 Task: Find a hotel in Azimpur, Dhaka, for 6 guests from 6th to 15th September, with a price range of ₹7400 to ₹12000, 6 bedrooms, 6 beds, 6 bathrooms, self check-in, WiFi, air conditioning, pool, and gym.
Action: Mouse moved to (406, 81)
Screenshot: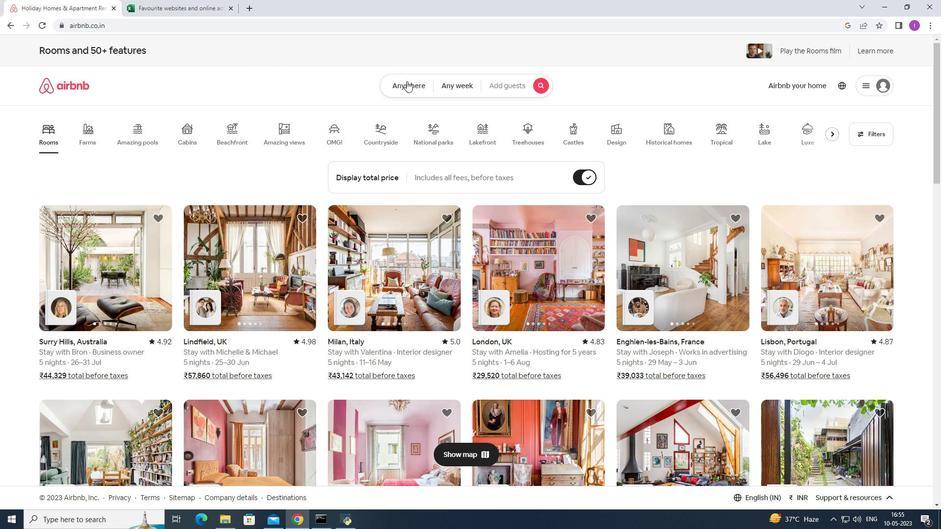 
Action: Mouse pressed left at (406, 81)
Screenshot: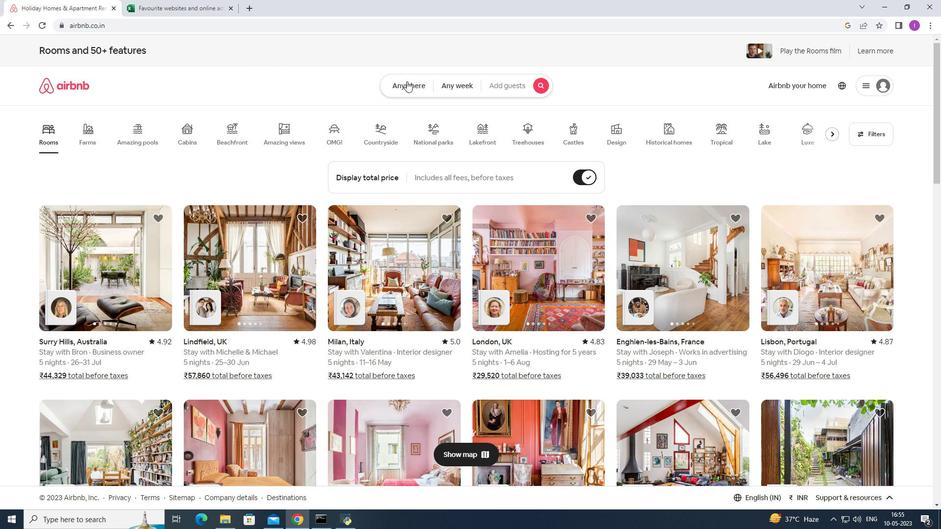 
Action: Mouse moved to (302, 130)
Screenshot: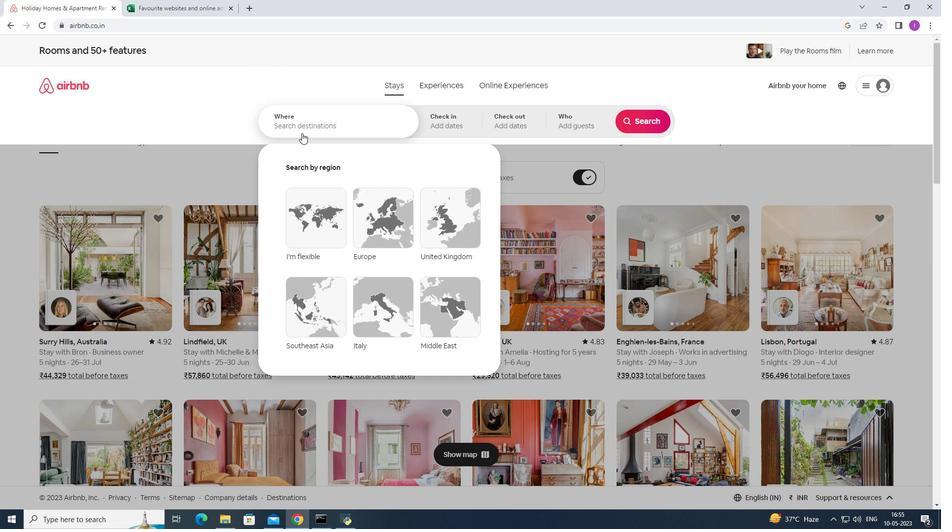 
Action: Mouse pressed left at (302, 130)
Screenshot: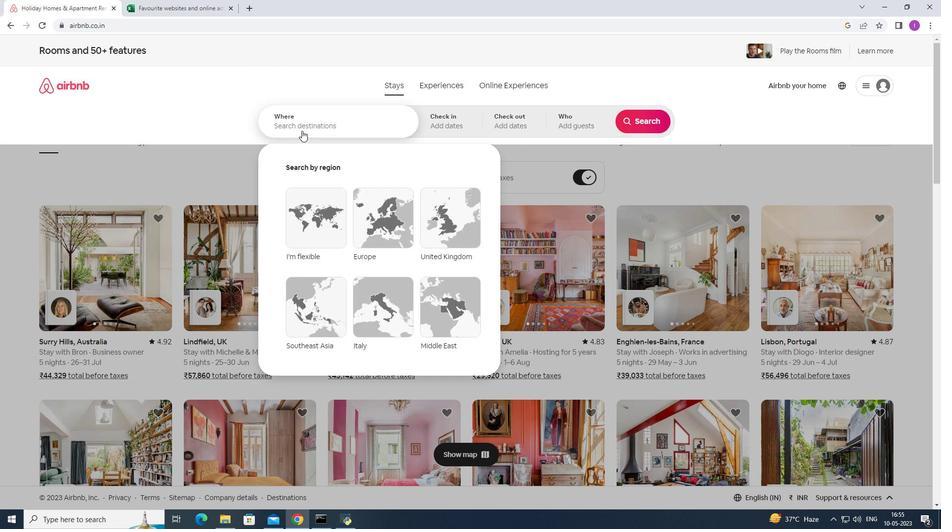 
Action: Mouse moved to (460, 130)
Screenshot: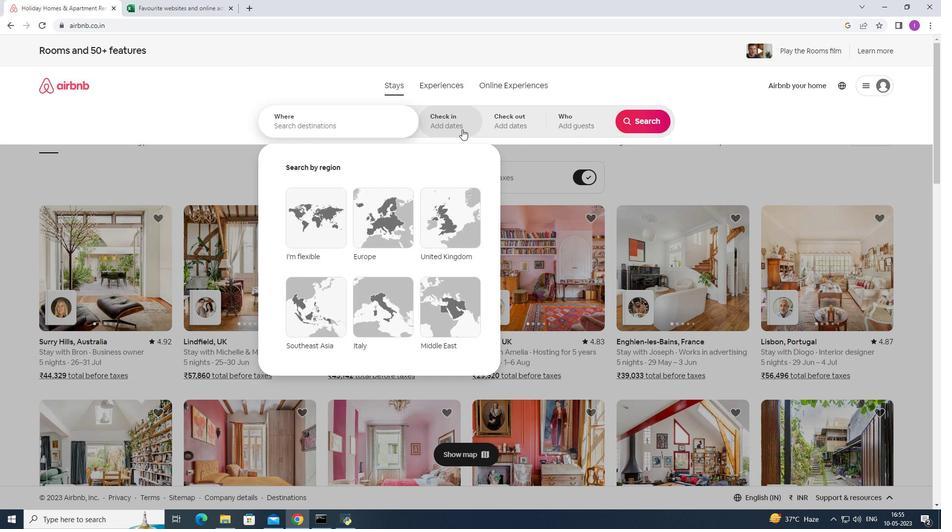 
Action: Key pressed <Key.shift>A<Key.alt_l>zi
Screenshot: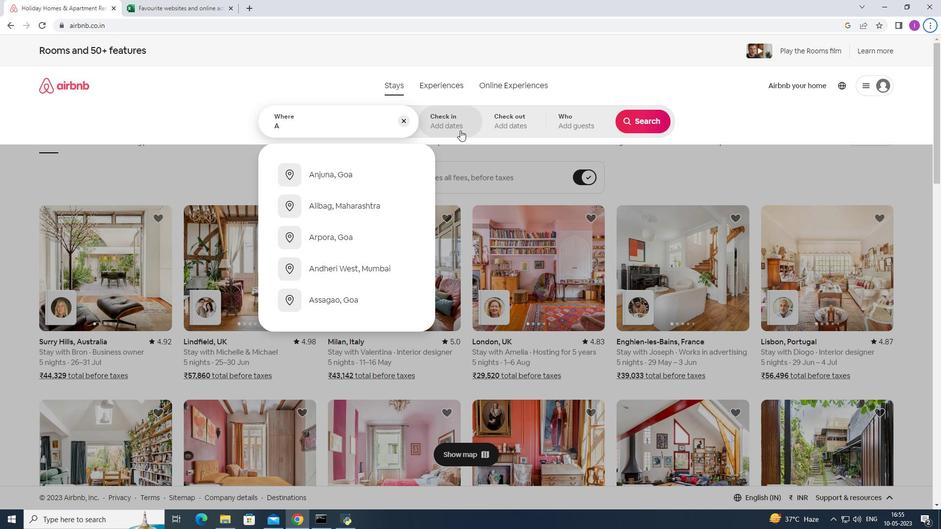 
Action: Mouse moved to (283, 120)
Screenshot: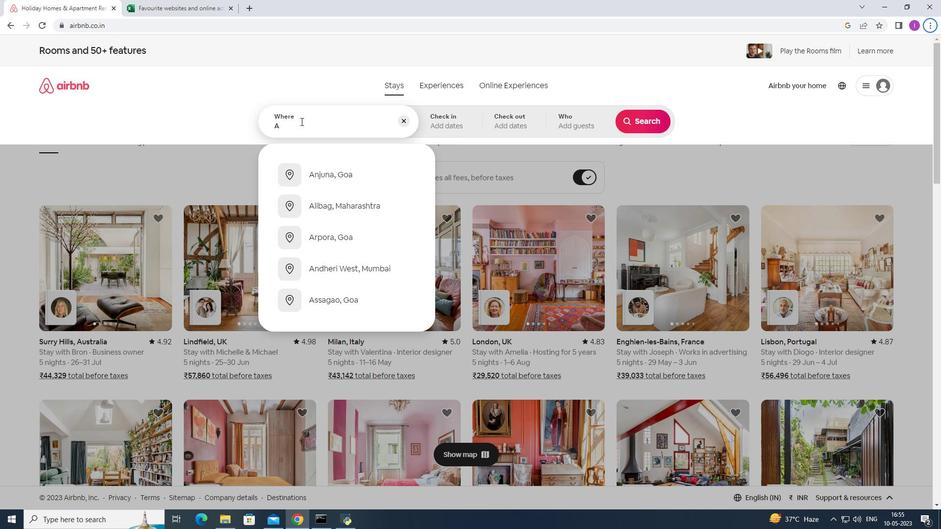 
Action: Mouse pressed left at (283, 120)
Screenshot: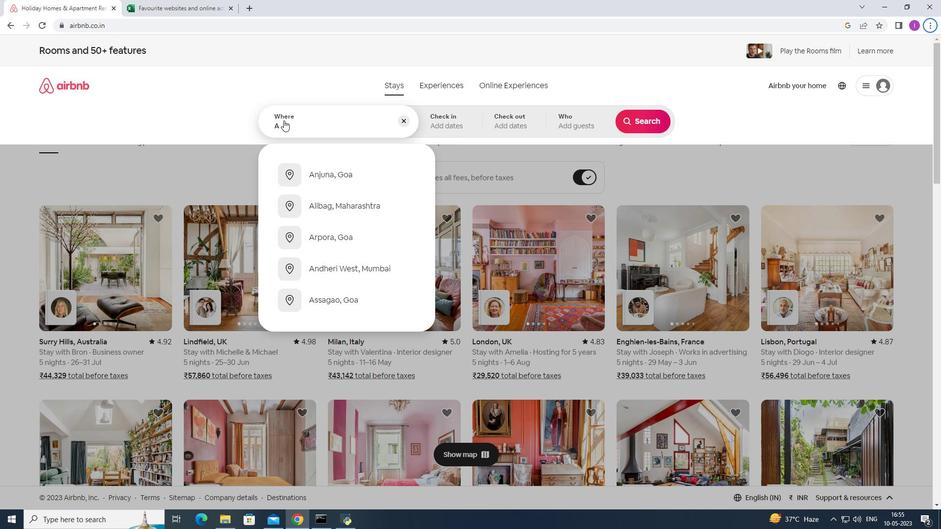 
Action: Mouse moved to (280, 128)
Screenshot: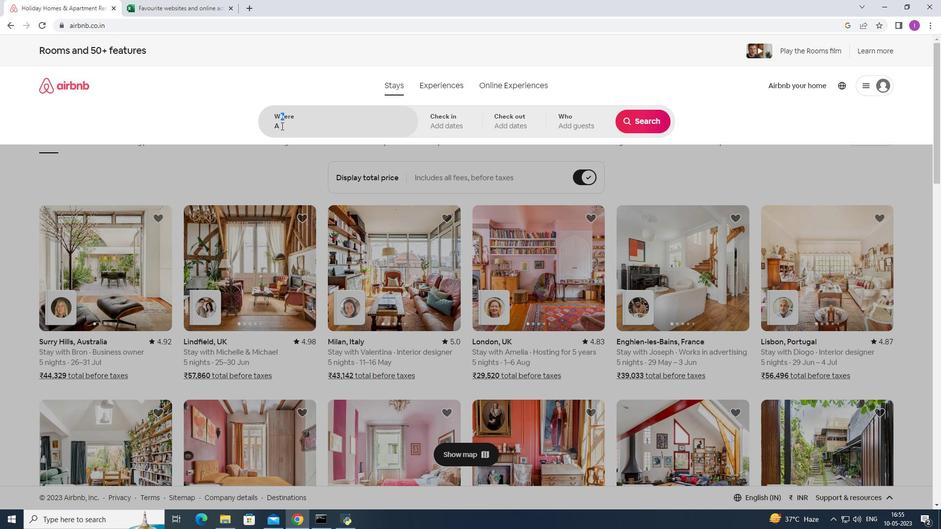 
Action: Mouse pressed left at (280, 128)
Screenshot: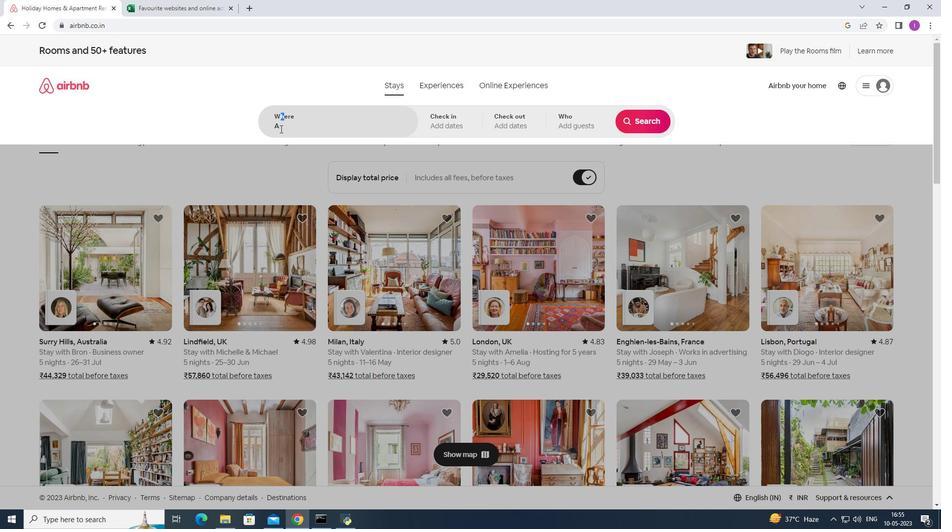 
Action: Mouse moved to (304, 130)
Screenshot: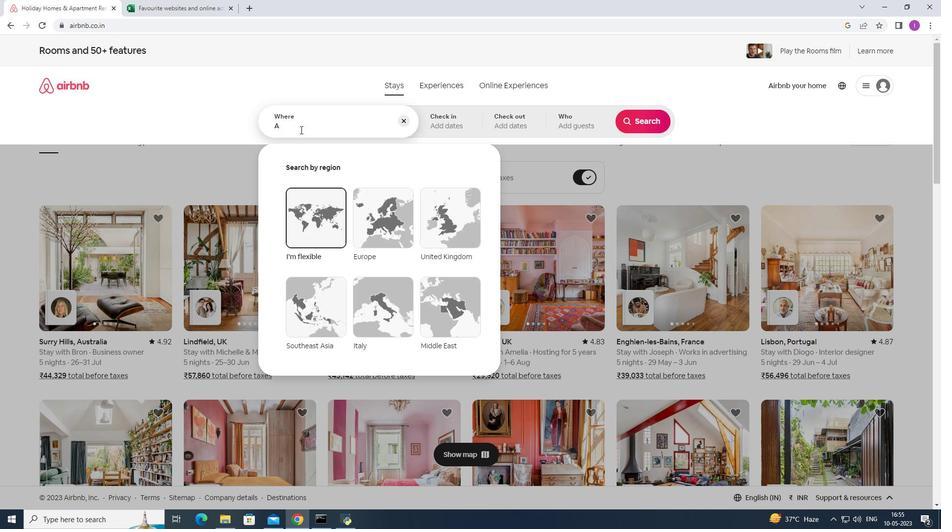 
Action: Key pressed zir<Key.backspace>mpur
Screenshot: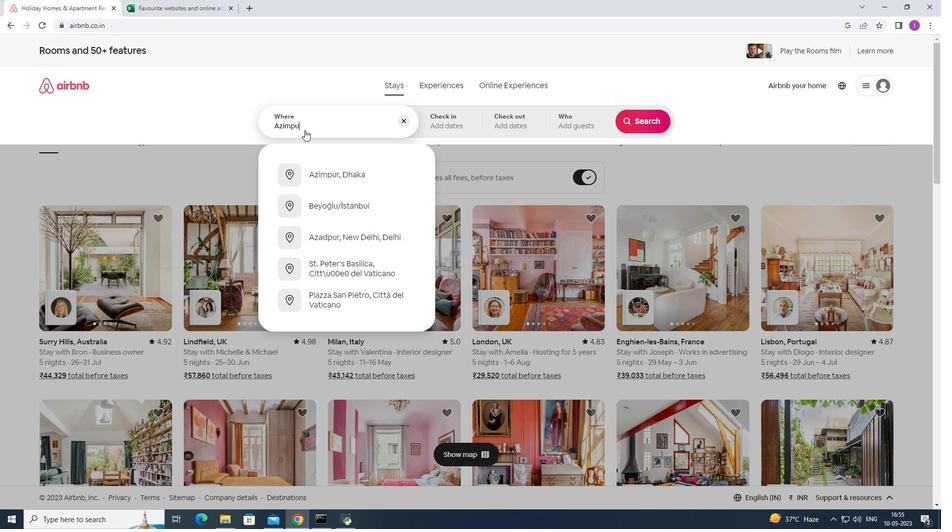 
Action: Mouse moved to (346, 179)
Screenshot: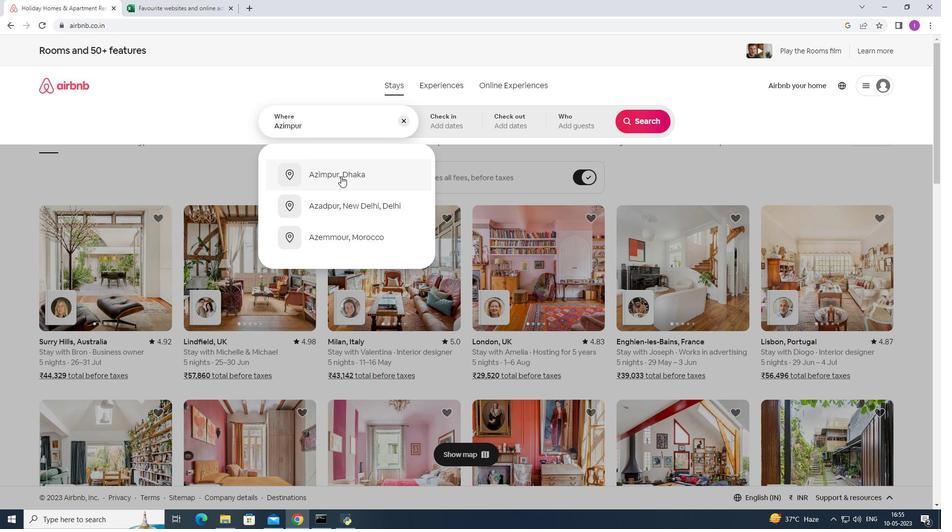 
Action: Mouse pressed left at (346, 179)
Screenshot: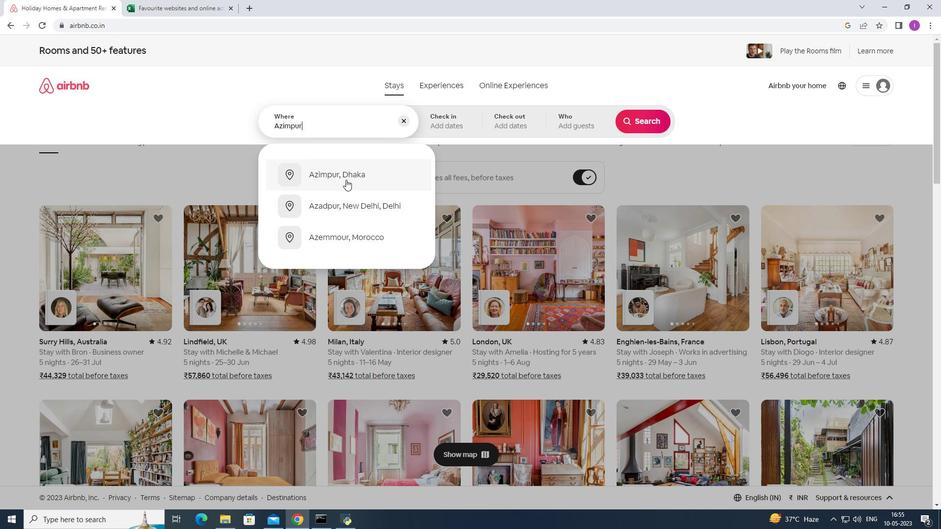 
Action: Mouse moved to (641, 194)
Screenshot: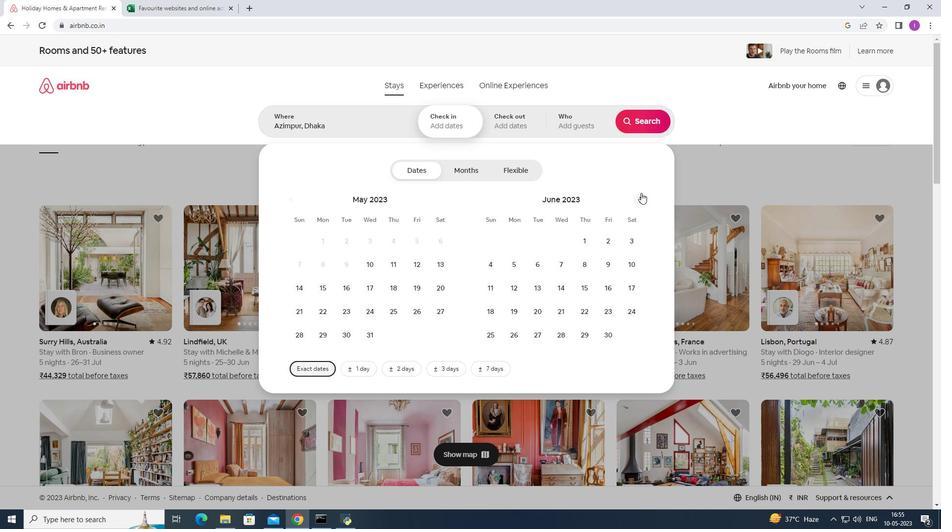 
Action: Mouse pressed left at (641, 194)
Screenshot: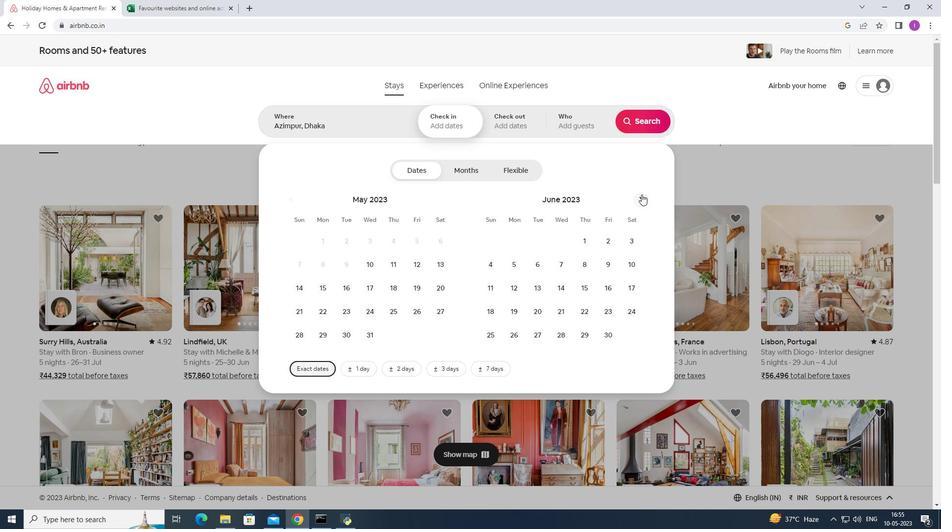 
Action: Mouse moved to (643, 194)
Screenshot: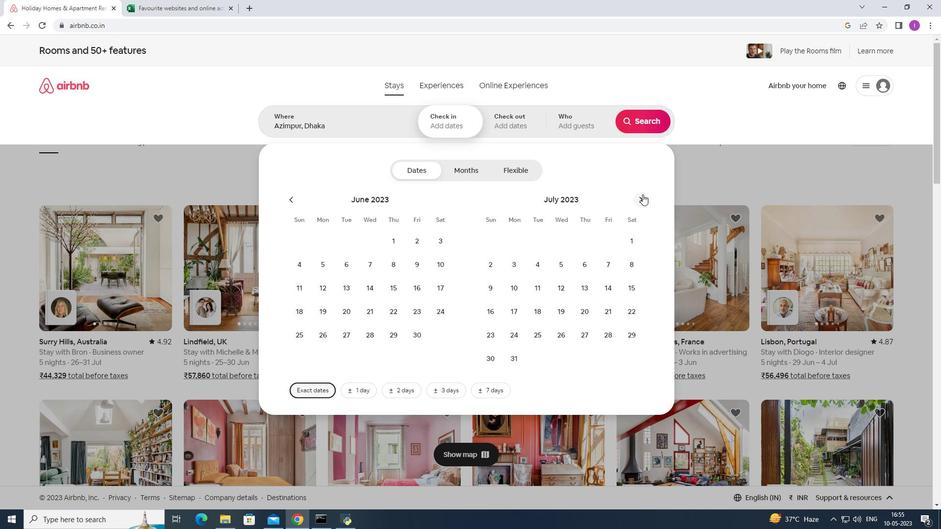 
Action: Mouse pressed left at (643, 194)
Screenshot: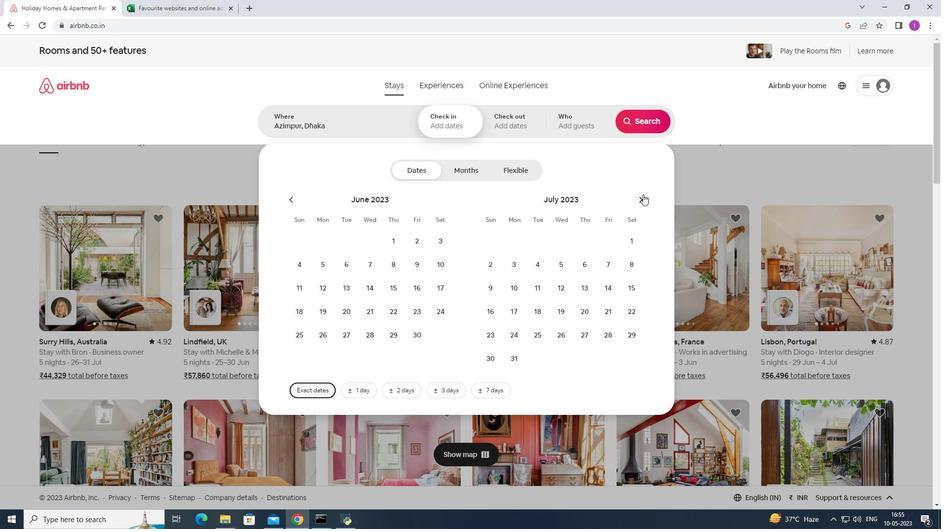 
Action: Mouse moved to (643, 194)
Screenshot: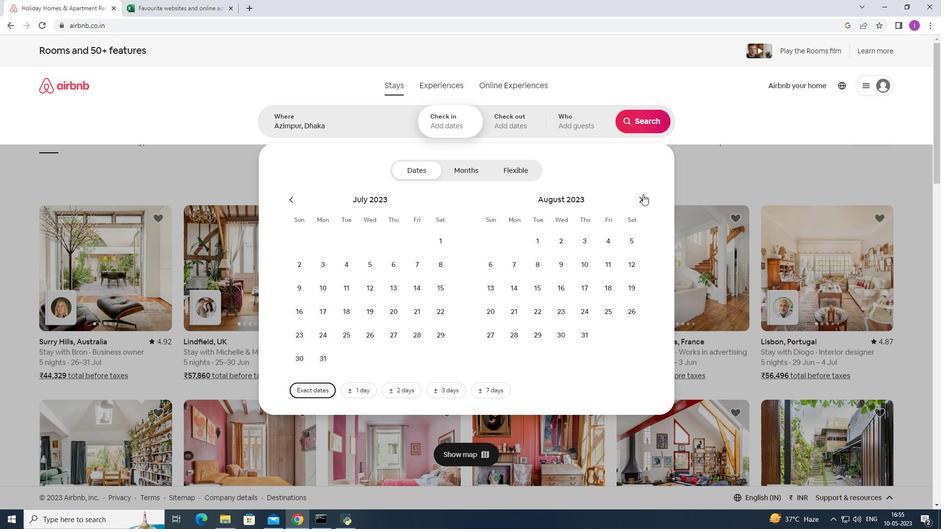 
Action: Mouse pressed left at (643, 194)
Screenshot: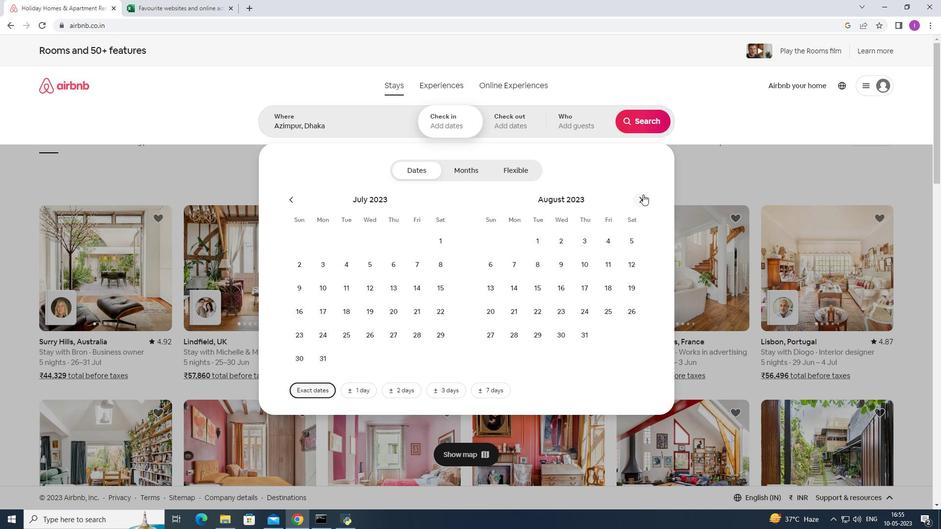 
Action: Mouse moved to (563, 265)
Screenshot: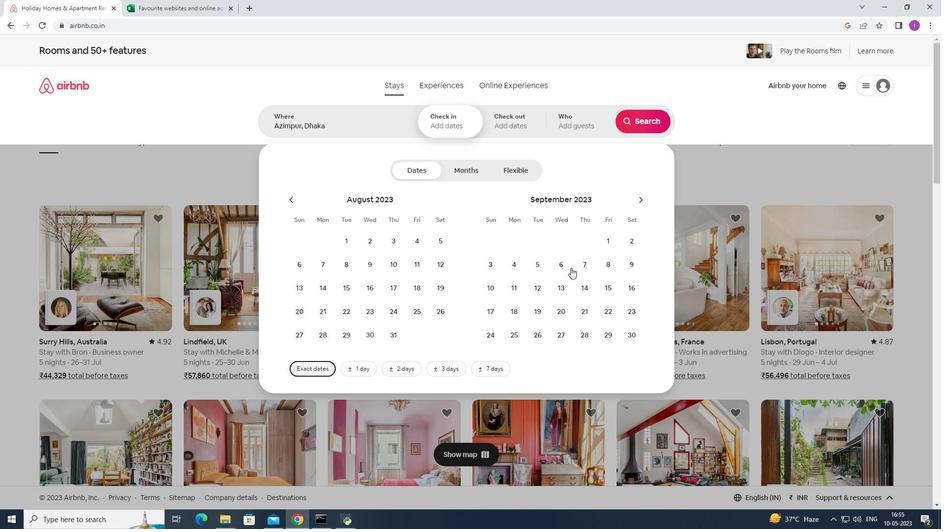 
Action: Mouse pressed left at (563, 265)
Screenshot: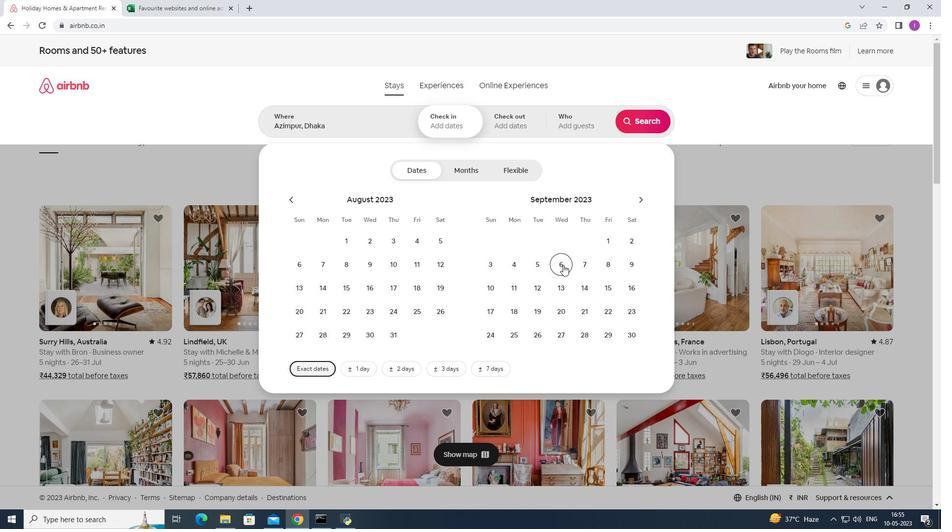
Action: Mouse moved to (607, 279)
Screenshot: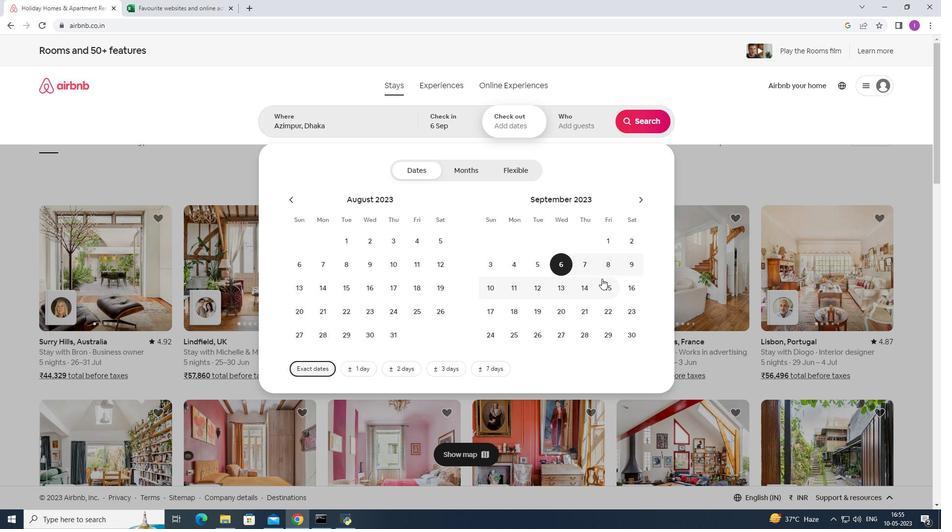 
Action: Mouse pressed left at (607, 279)
Screenshot: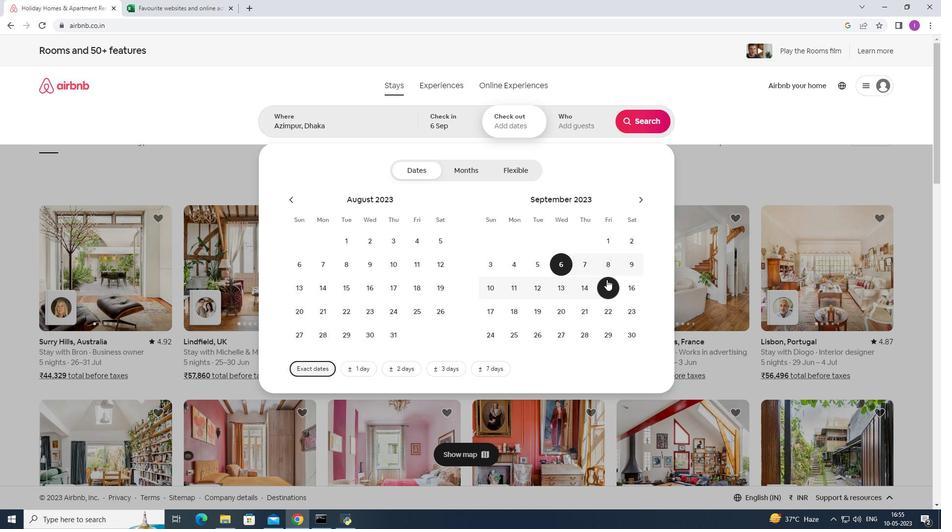 
Action: Mouse moved to (580, 131)
Screenshot: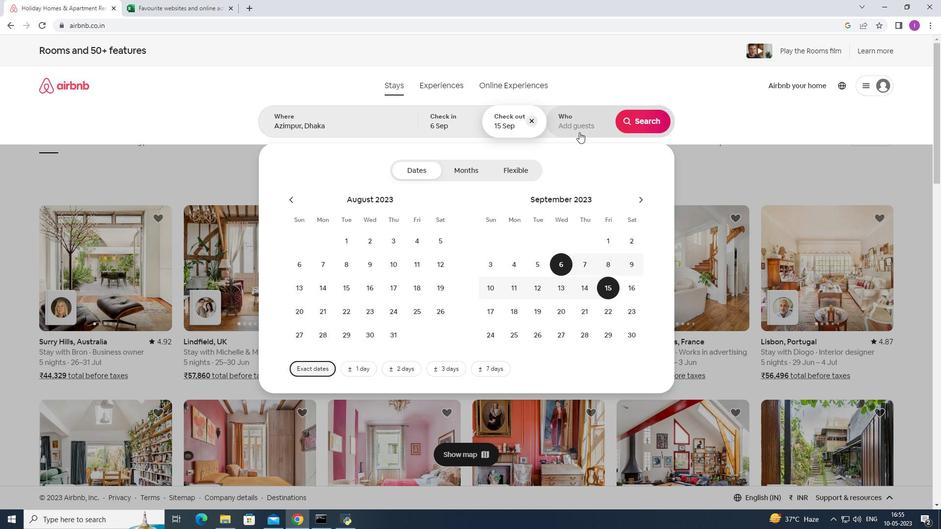 
Action: Mouse pressed left at (580, 131)
Screenshot: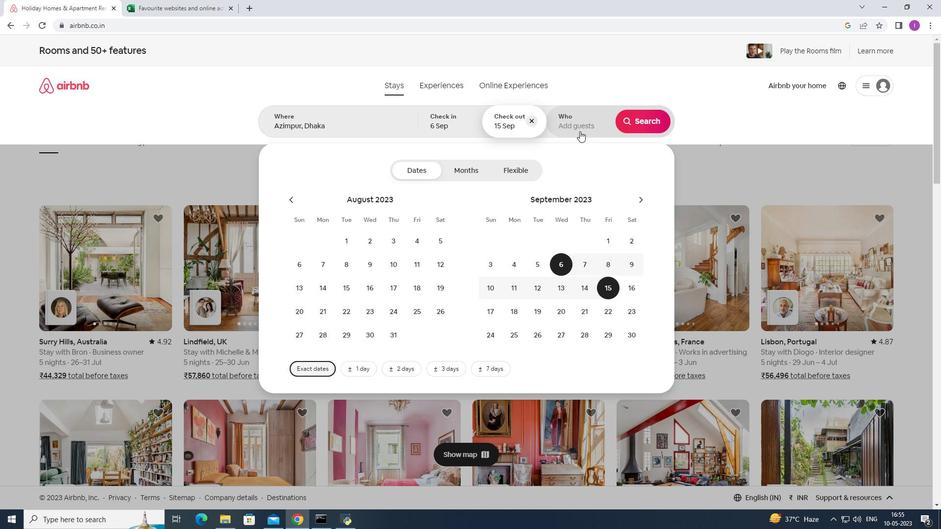 
Action: Mouse moved to (649, 173)
Screenshot: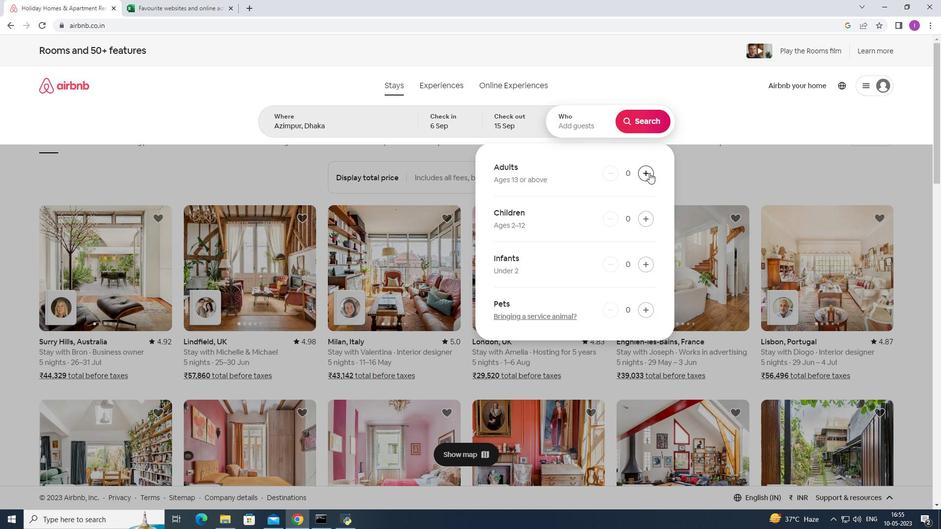 
Action: Mouse pressed left at (649, 173)
Screenshot: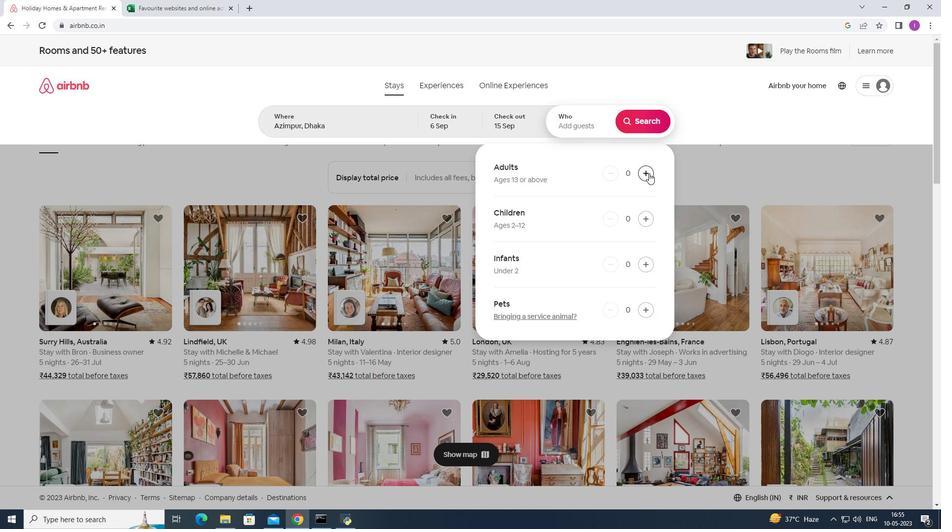 
Action: Mouse pressed left at (649, 173)
Screenshot: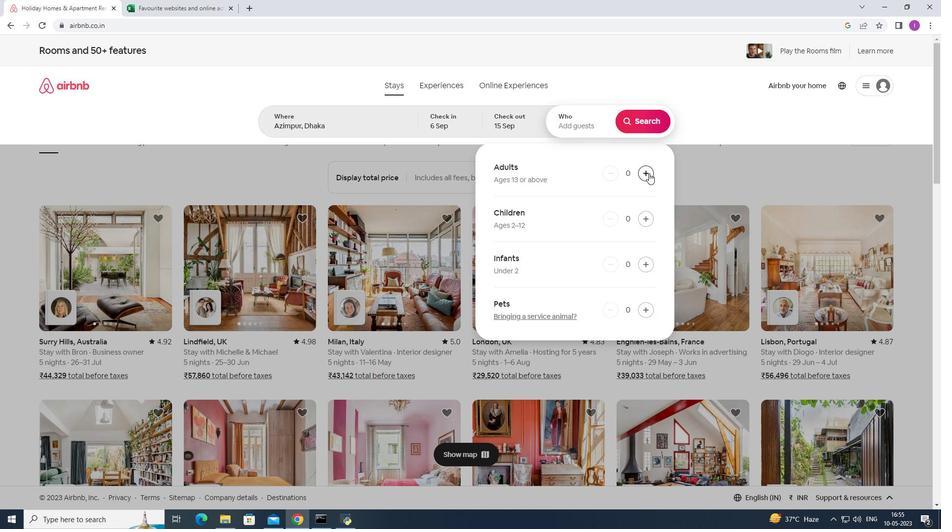 
Action: Mouse pressed left at (649, 173)
Screenshot: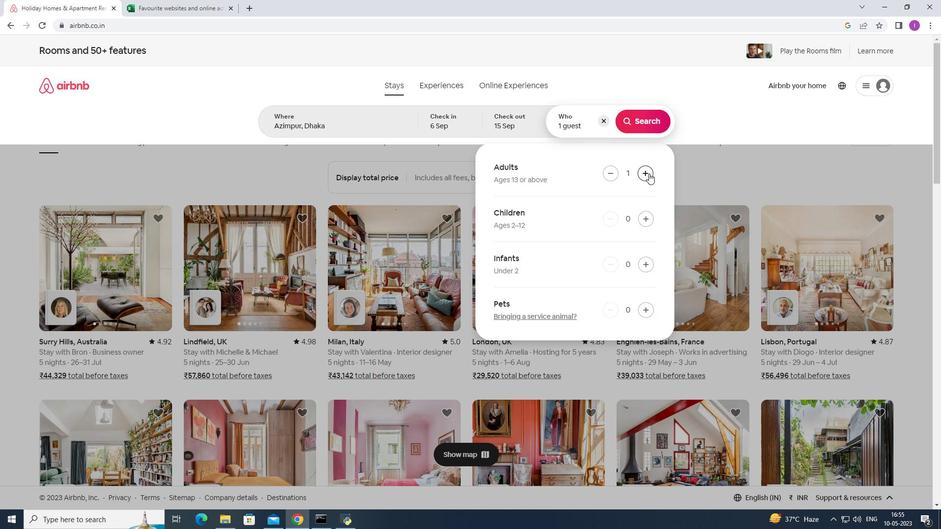 
Action: Mouse pressed left at (649, 173)
Screenshot: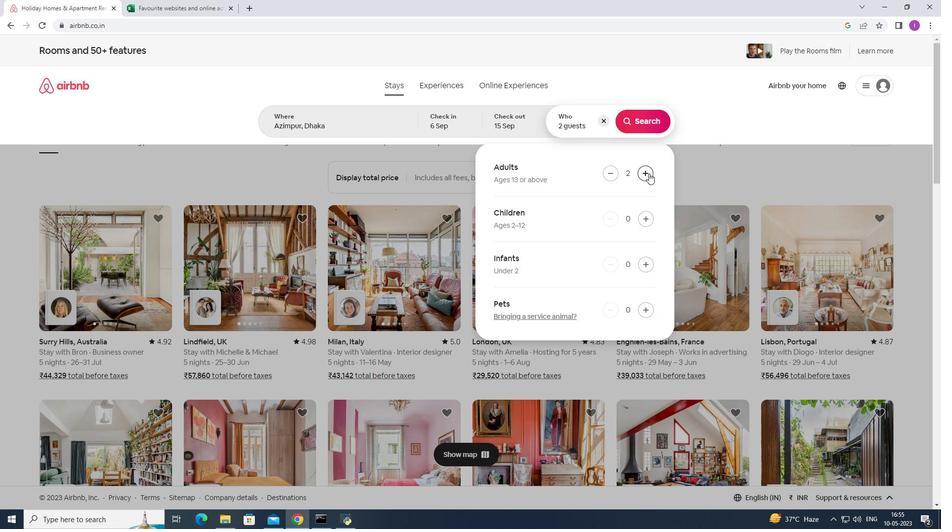 
Action: Mouse pressed left at (649, 173)
Screenshot: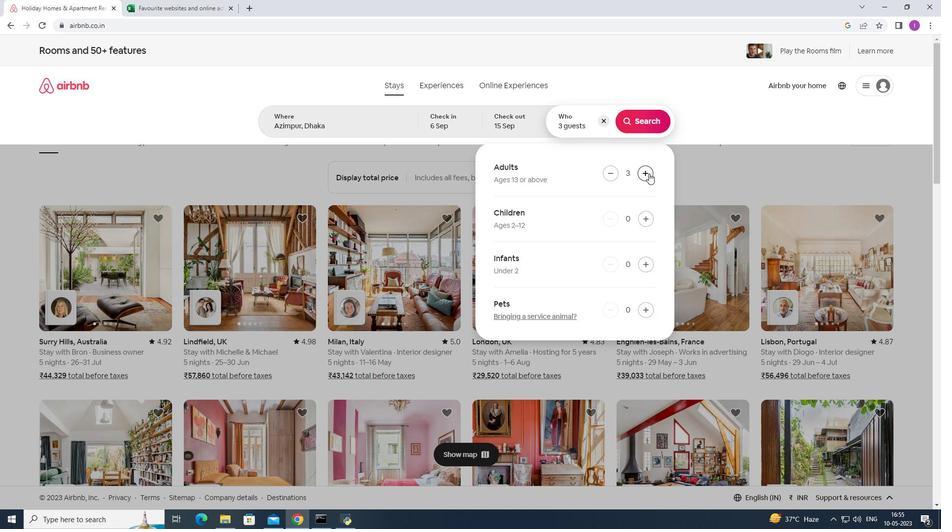 
Action: Mouse pressed left at (649, 173)
Screenshot: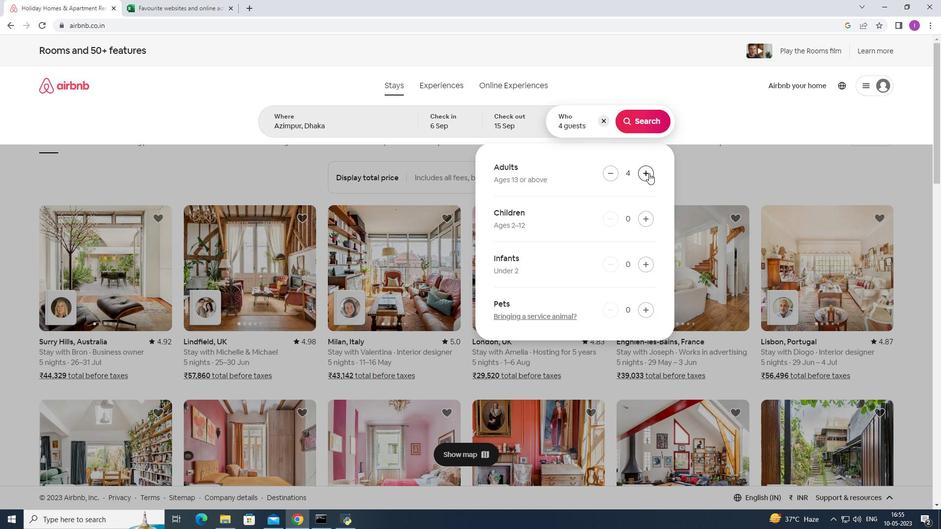 
Action: Mouse pressed left at (649, 173)
Screenshot: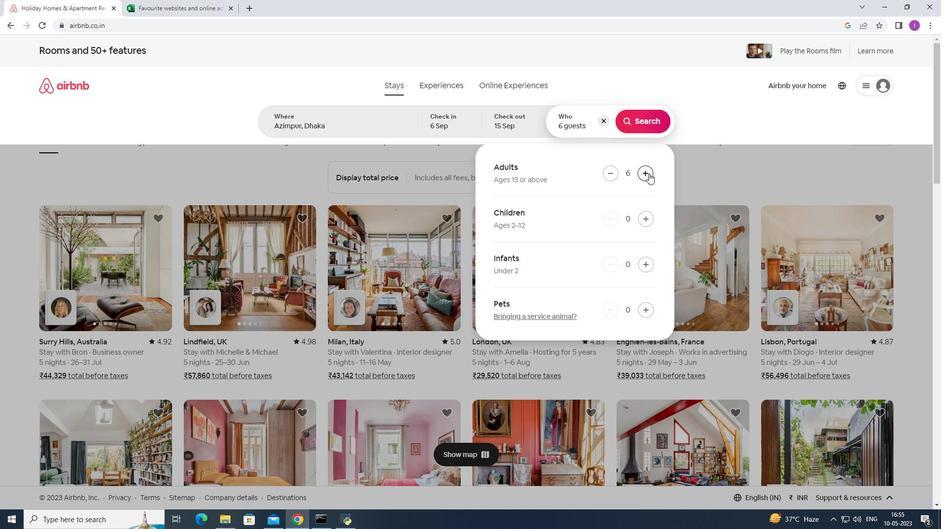 
Action: Mouse moved to (607, 174)
Screenshot: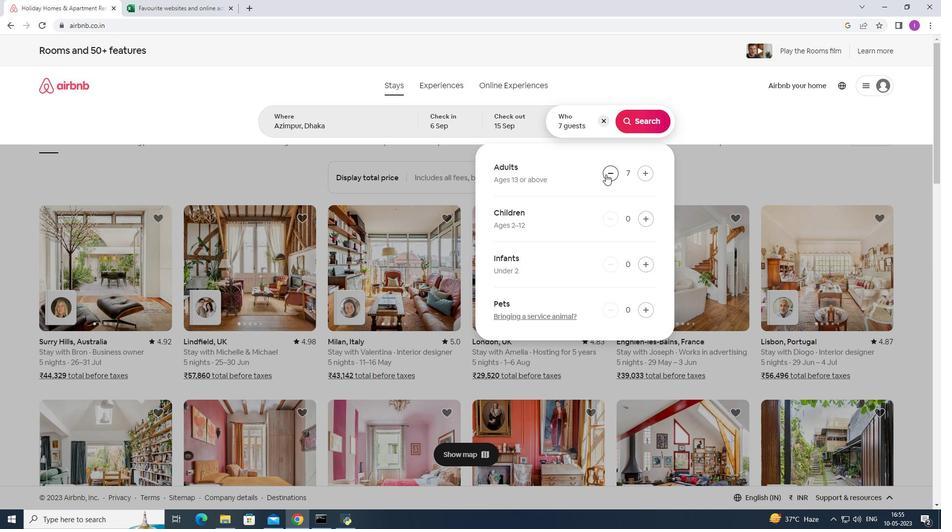 
Action: Mouse pressed left at (607, 174)
Screenshot: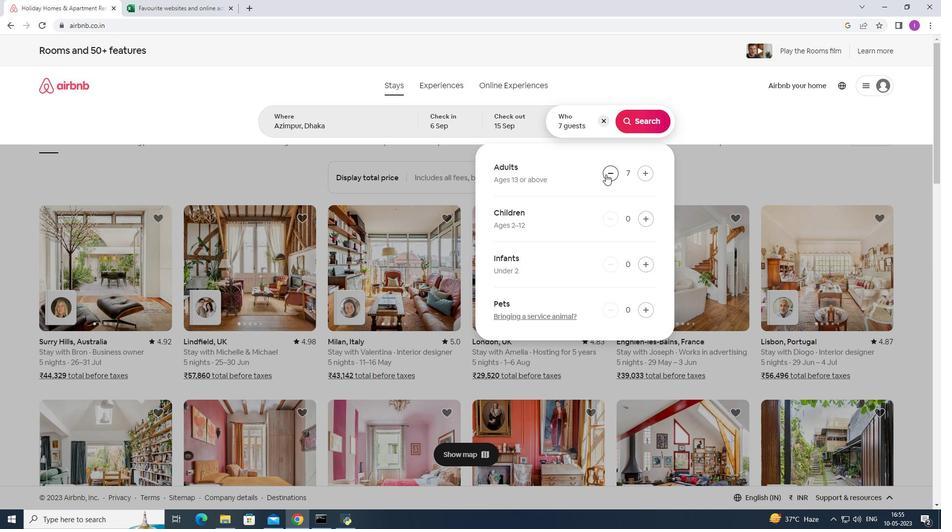
Action: Mouse moved to (641, 129)
Screenshot: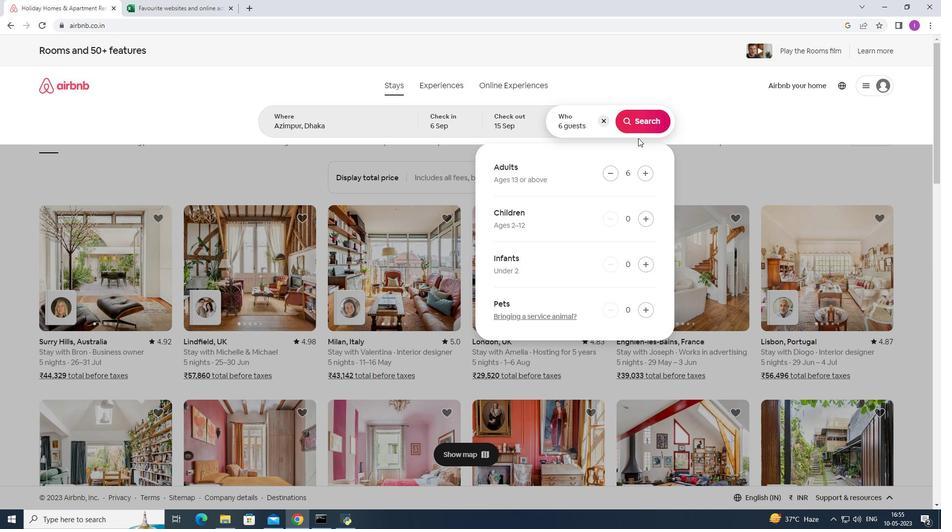 
Action: Mouse pressed left at (641, 129)
Screenshot: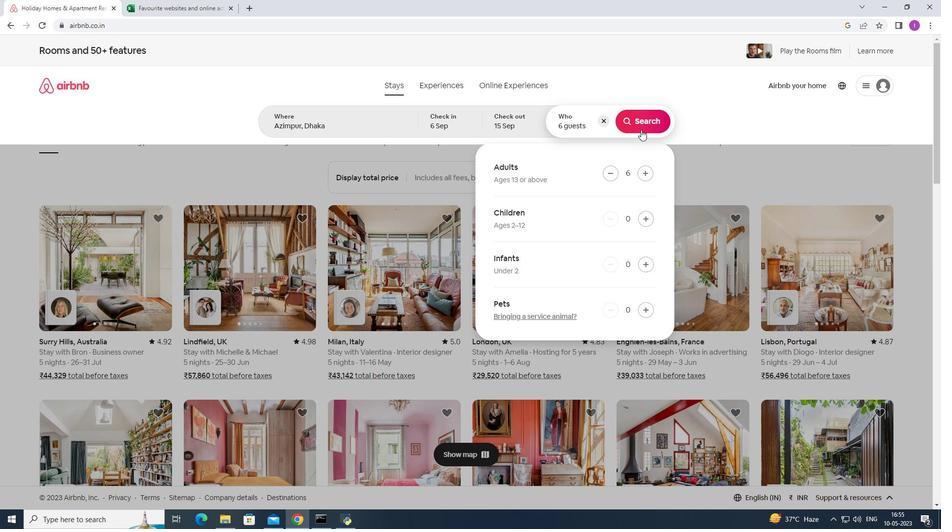 
Action: Mouse moved to (887, 95)
Screenshot: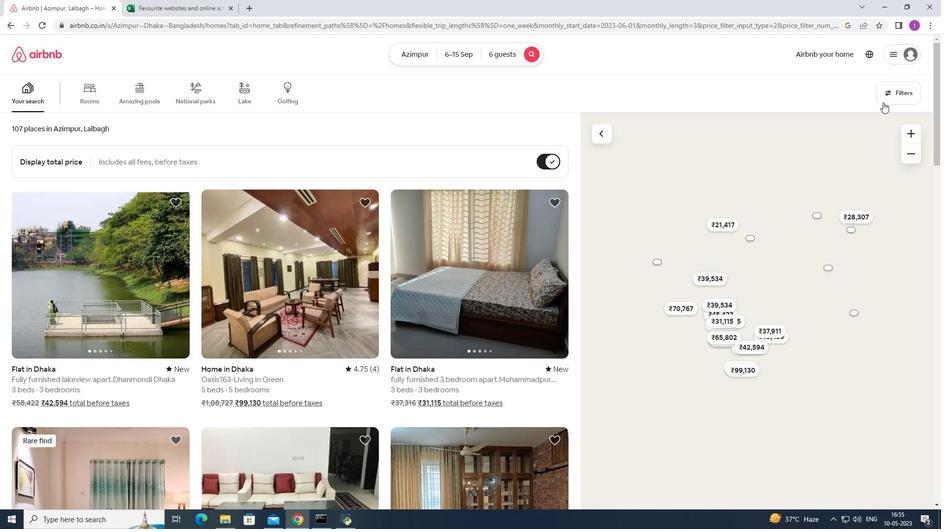
Action: Mouse pressed left at (887, 95)
Screenshot: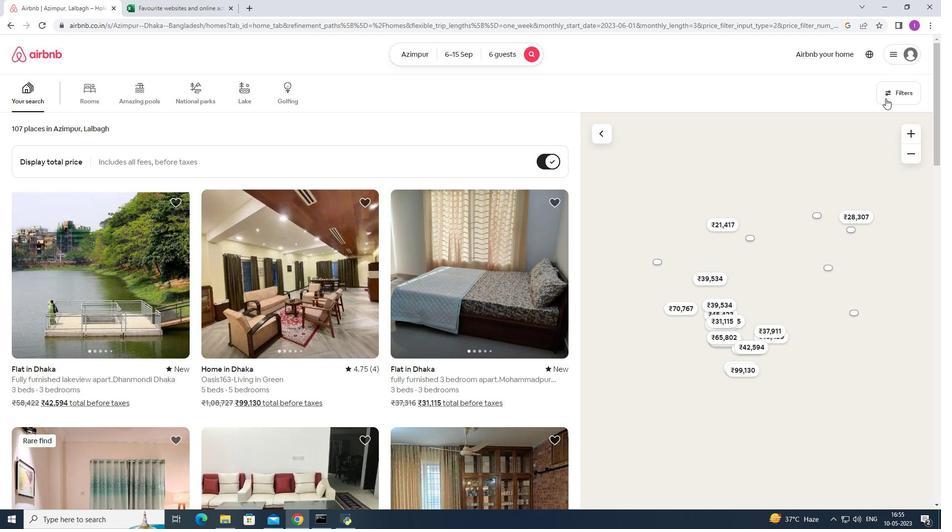 
Action: Mouse moved to (531, 333)
Screenshot: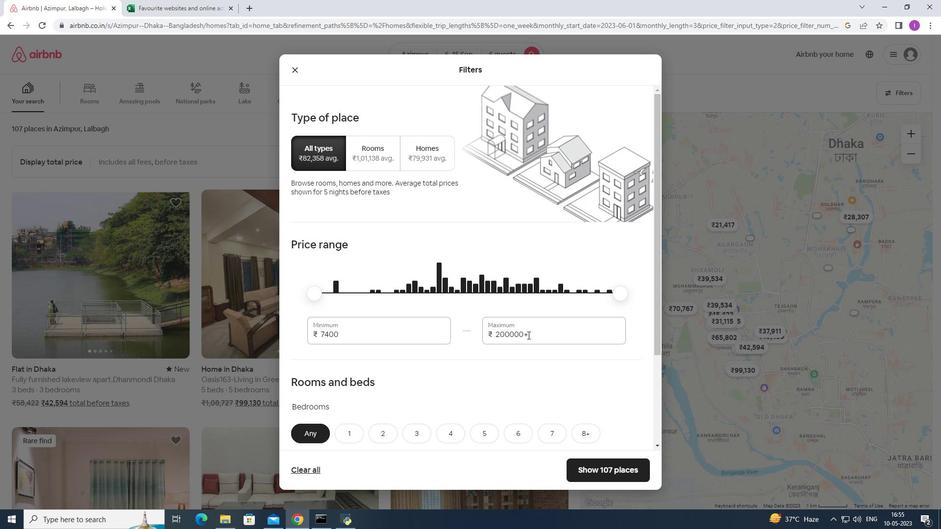 
Action: Mouse pressed left at (531, 333)
Screenshot: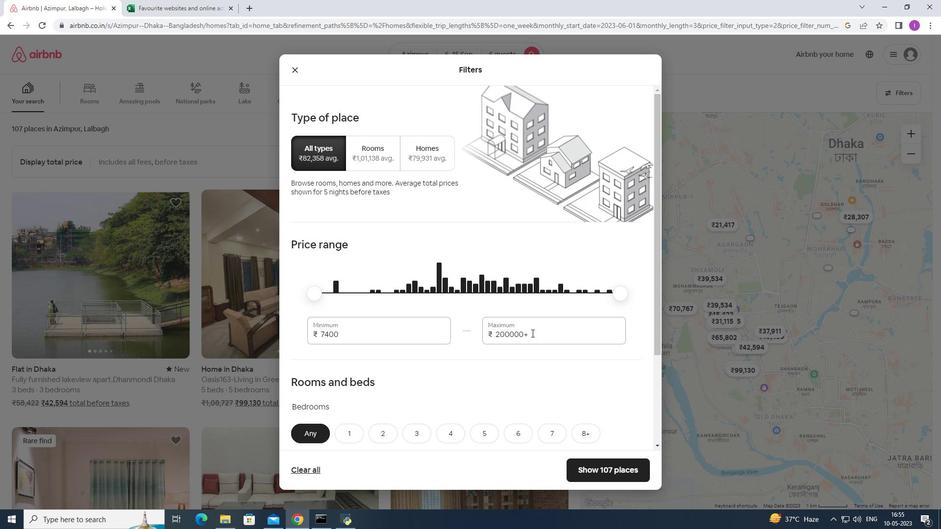 
Action: Mouse moved to (508, 342)
Screenshot: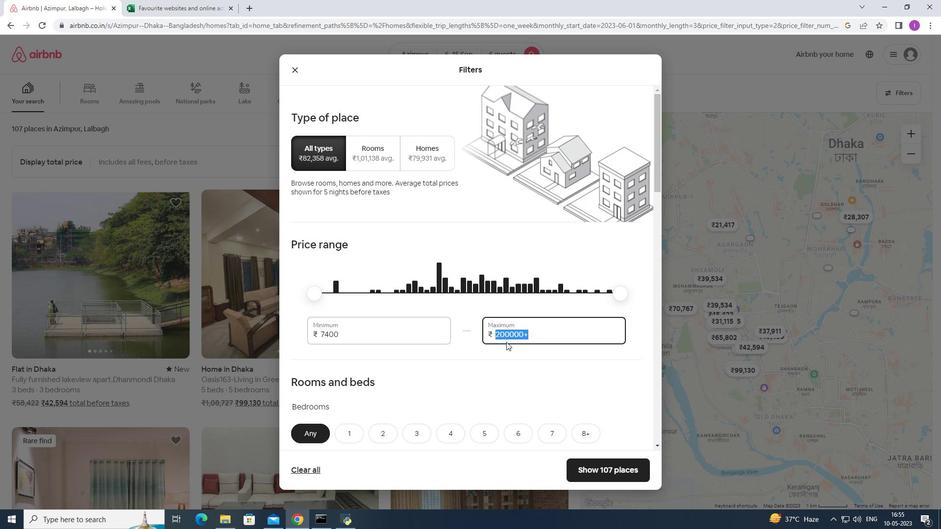 
Action: Key pressed 1
Screenshot: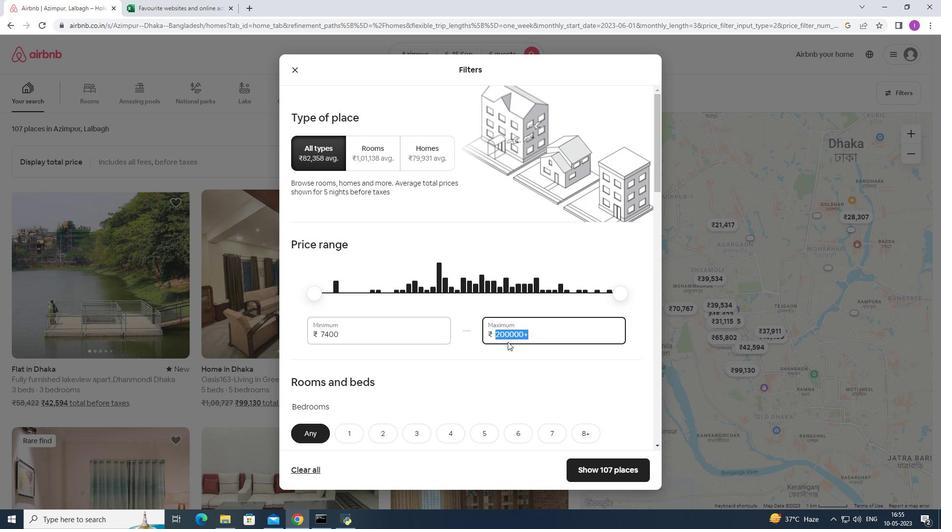 
Action: Mouse moved to (508, 342)
Screenshot: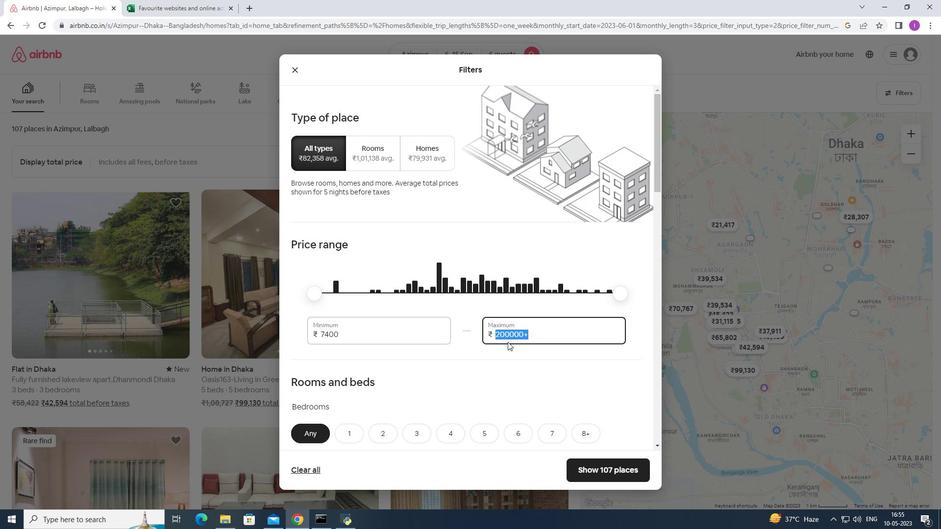 
Action: Key pressed 2
Screenshot: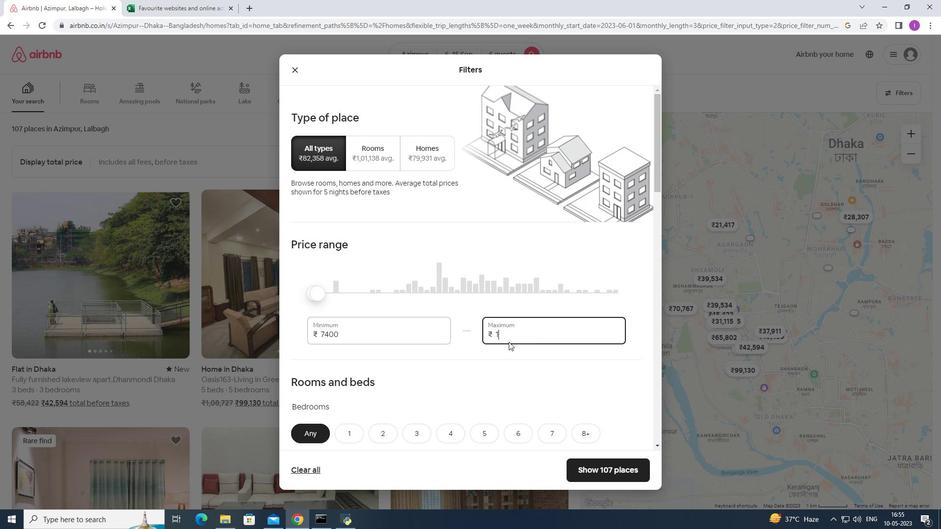 
Action: Mouse moved to (509, 342)
Screenshot: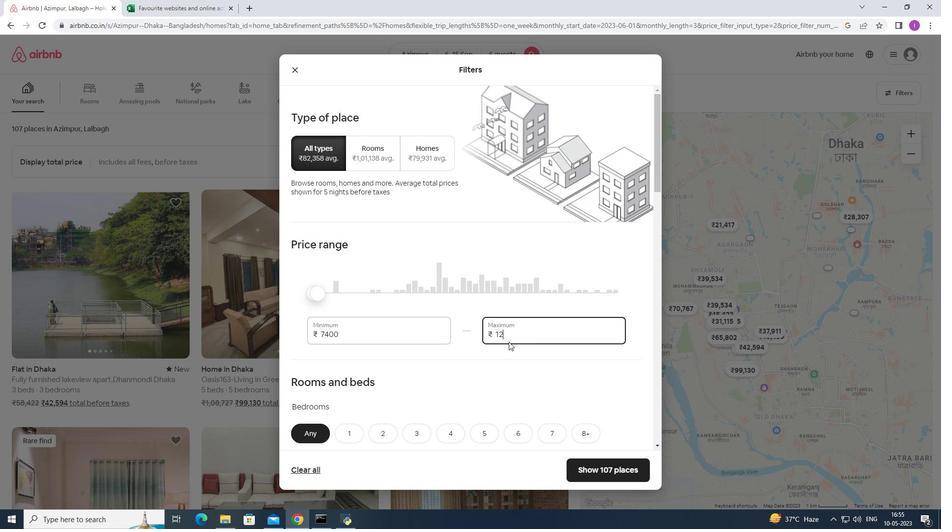 
Action: Key pressed 0
Screenshot: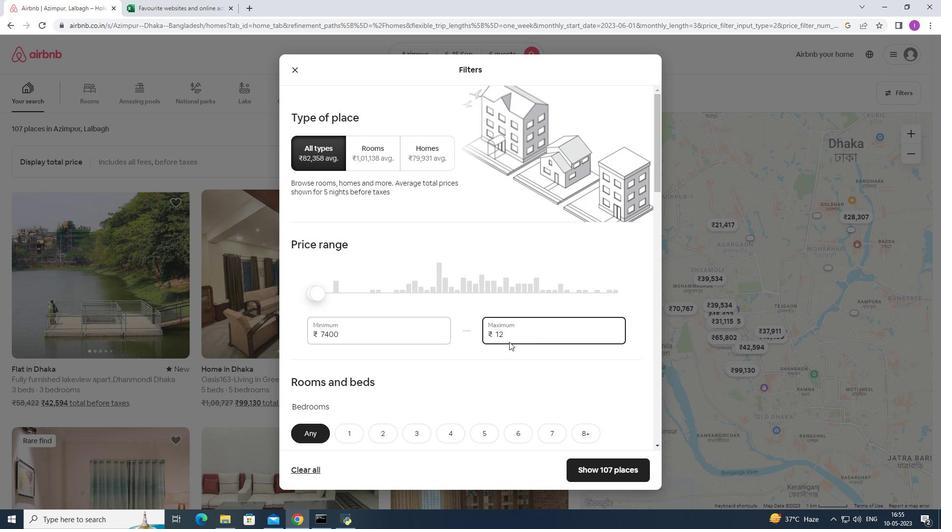
Action: Mouse moved to (509, 341)
Screenshot: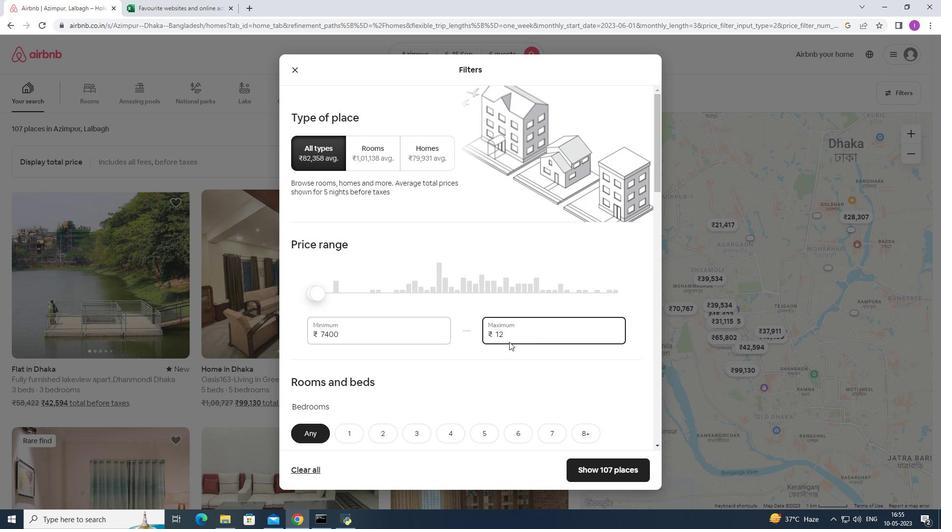 
Action: Key pressed 00
Screenshot: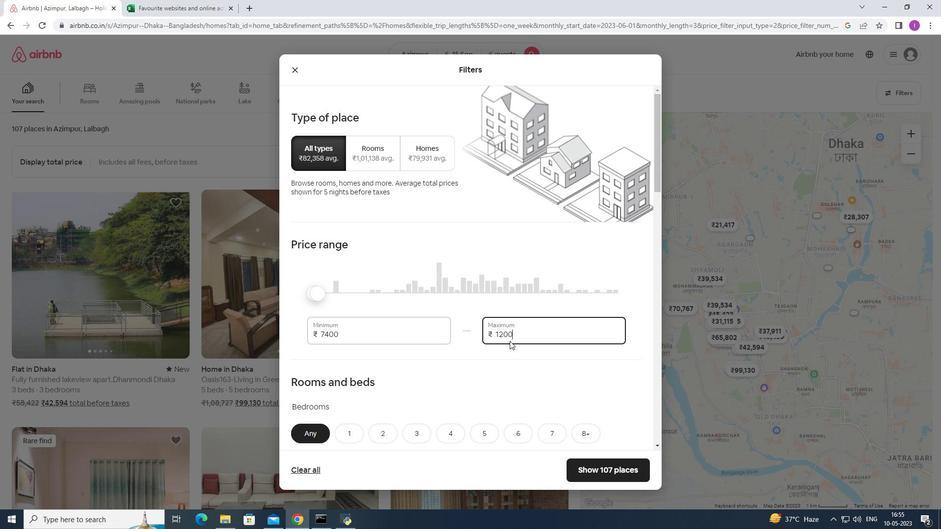 
Action: Mouse moved to (364, 336)
Screenshot: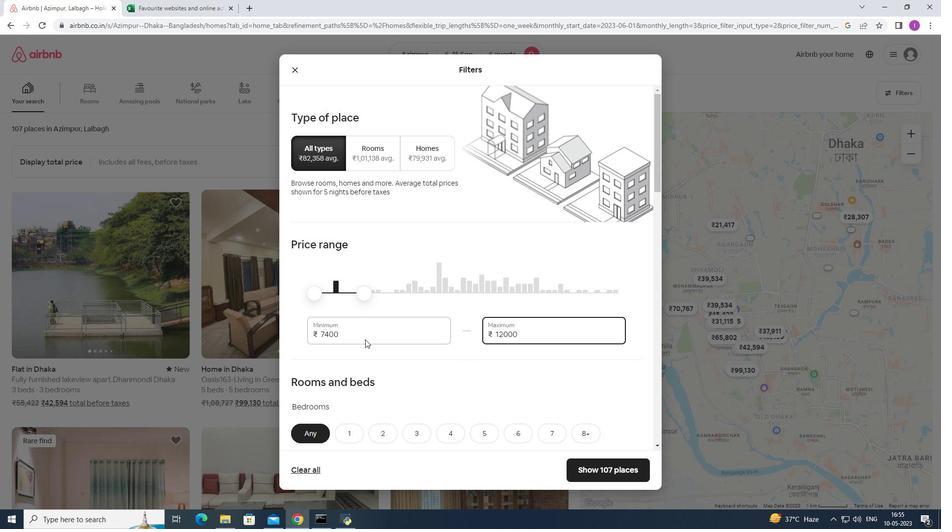 
Action: Mouse pressed left at (364, 336)
Screenshot: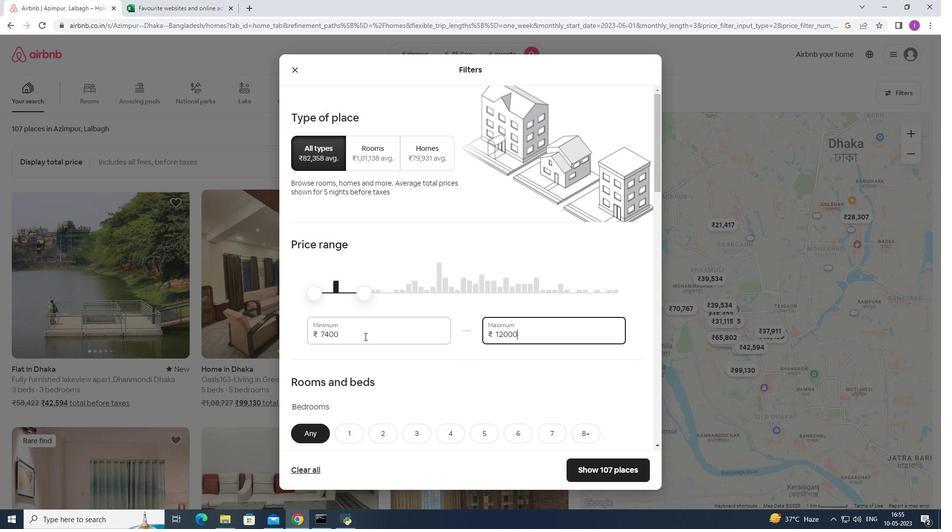 
Action: Mouse moved to (317, 338)
Screenshot: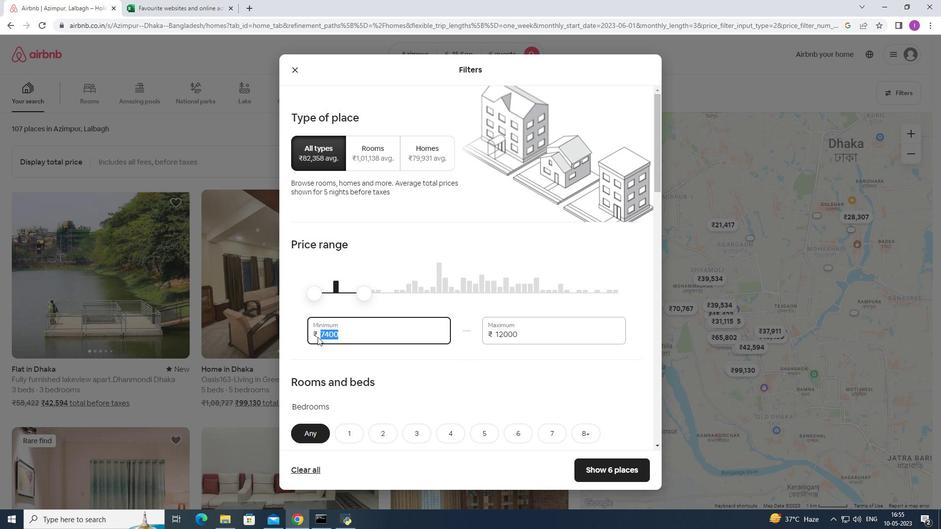 
Action: Key pressed 8000
Screenshot: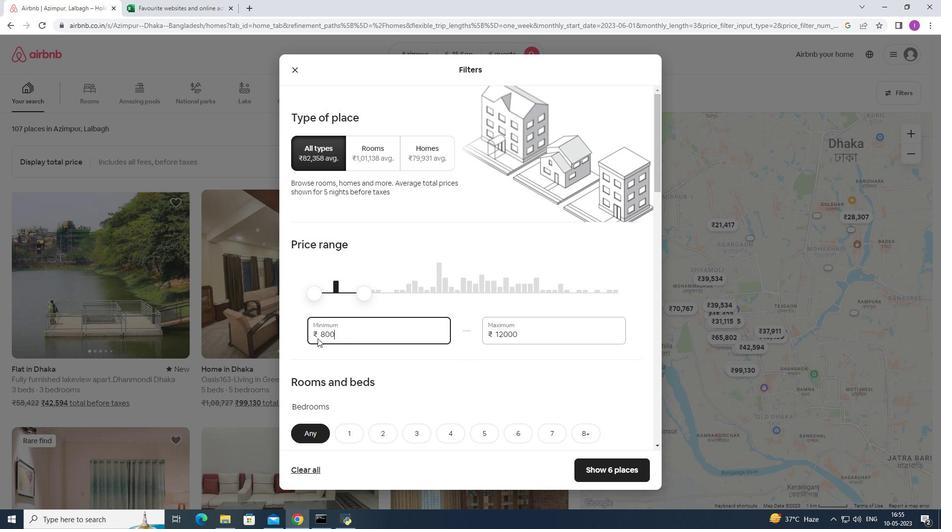 
Action: Mouse moved to (379, 382)
Screenshot: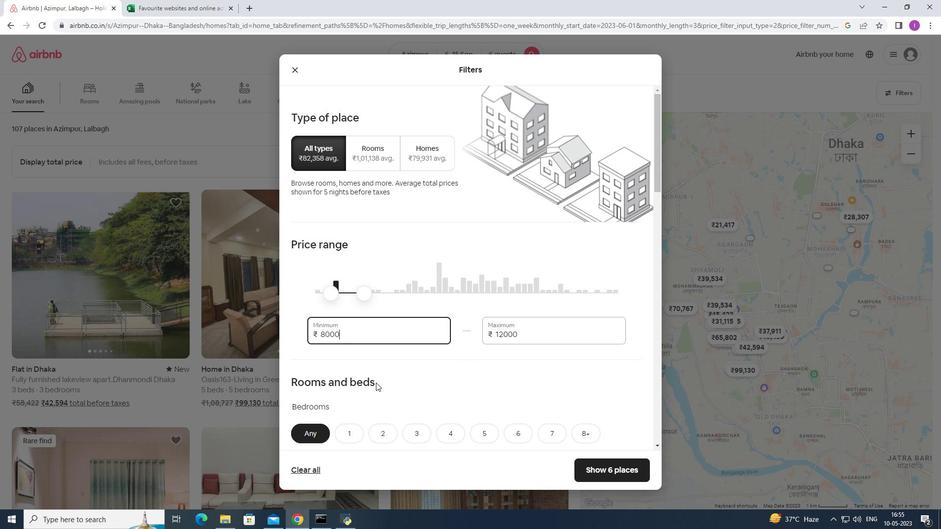 
Action: Mouse scrolled (379, 381) with delta (0, 0)
Screenshot: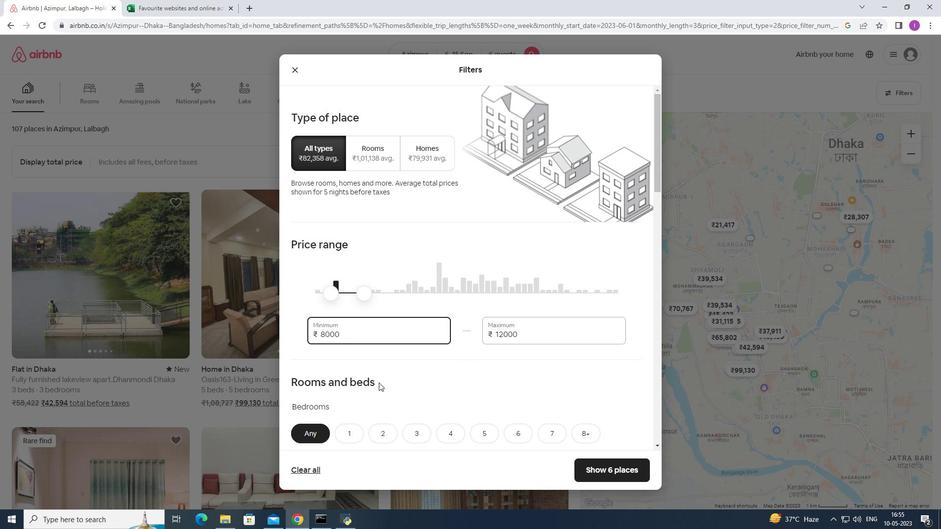 
Action: Mouse scrolled (379, 381) with delta (0, 0)
Screenshot: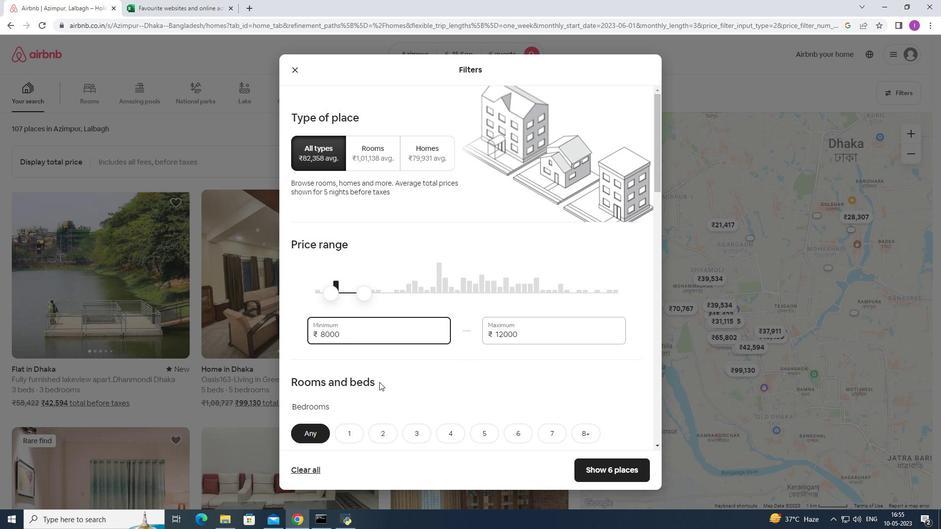
Action: Mouse moved to (389, 378)
Screenshot: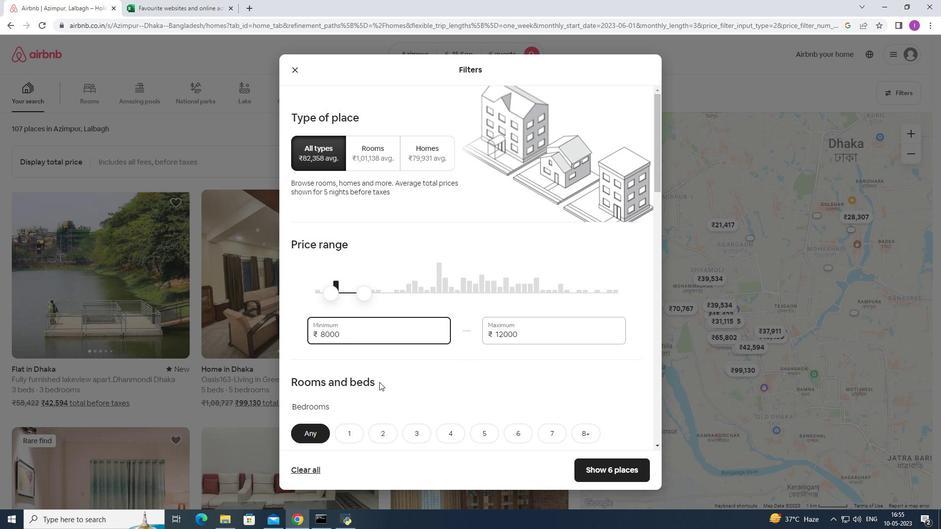 
Action: Mouse scrolled (388, 378) with delta (0, 0)
Screenshot: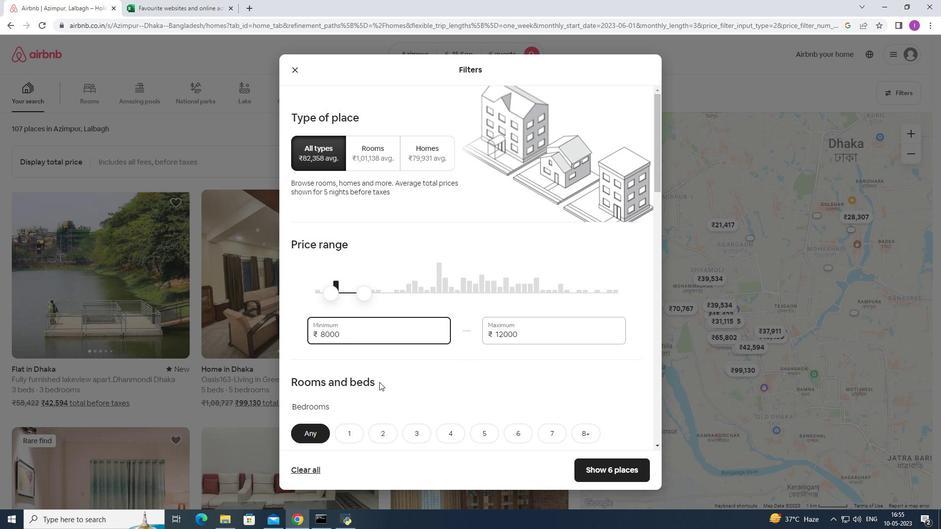 
Action: Mouse moved to (420, 358)
Screenshot: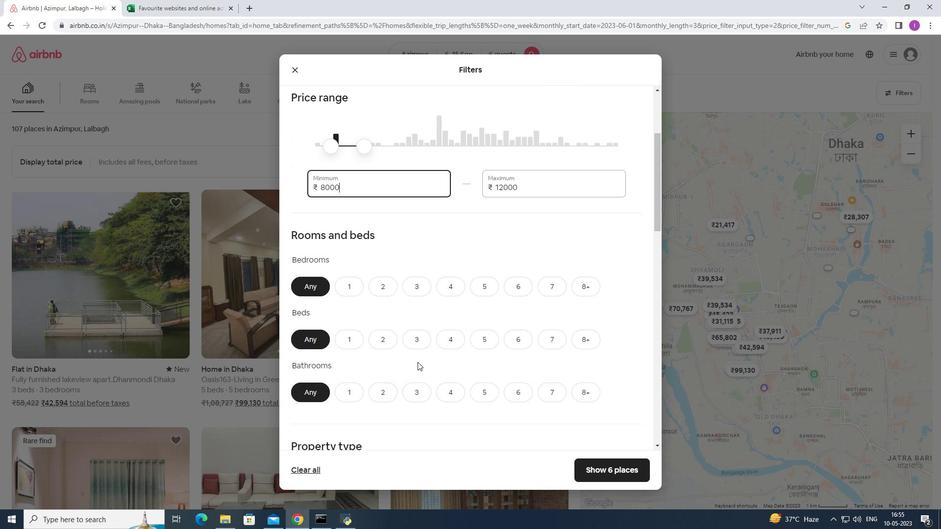 
Action: Mouse scrolled (420, 357) with delta (0, 0)
Screenshot: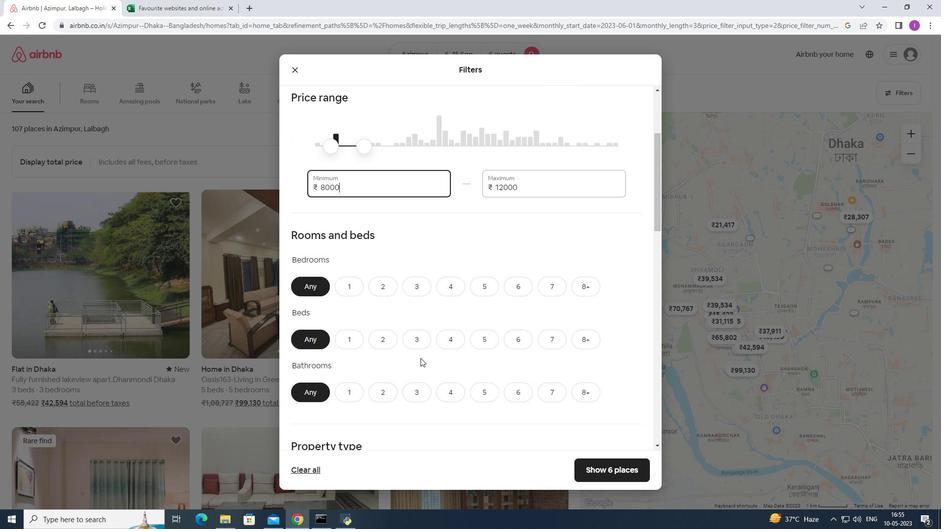 
Action: Mouse moved to (526, 237)
Screenshot: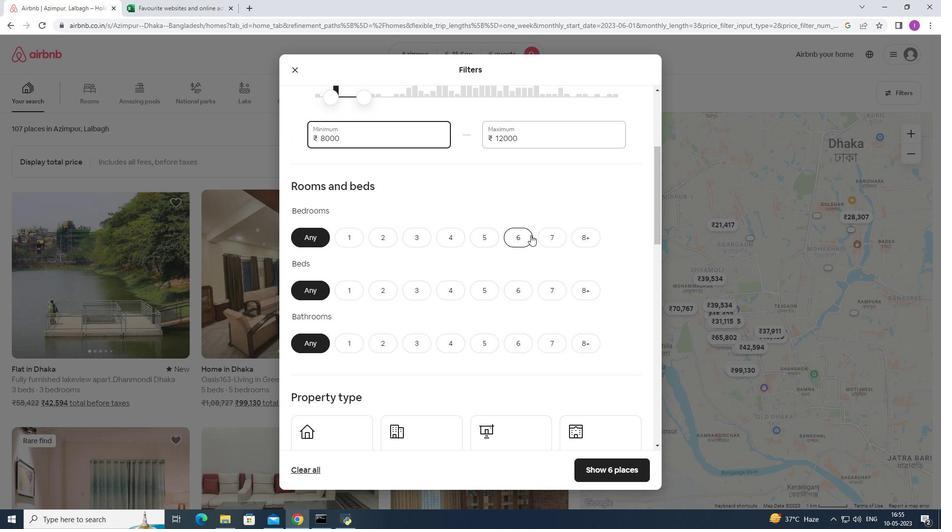 
Action: Mouse pressed left at (526, 237)
Screenshot: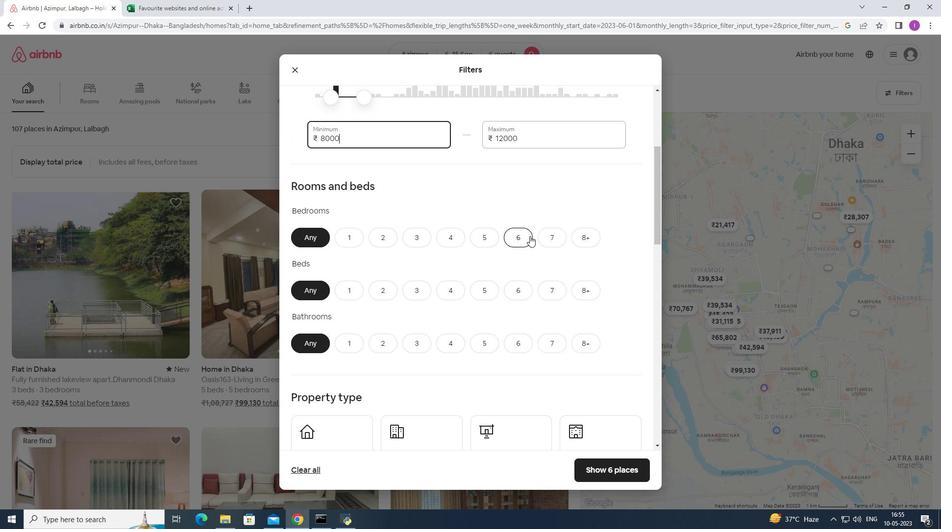 
Action: Mouse moved to (529, 295)
Screenshot: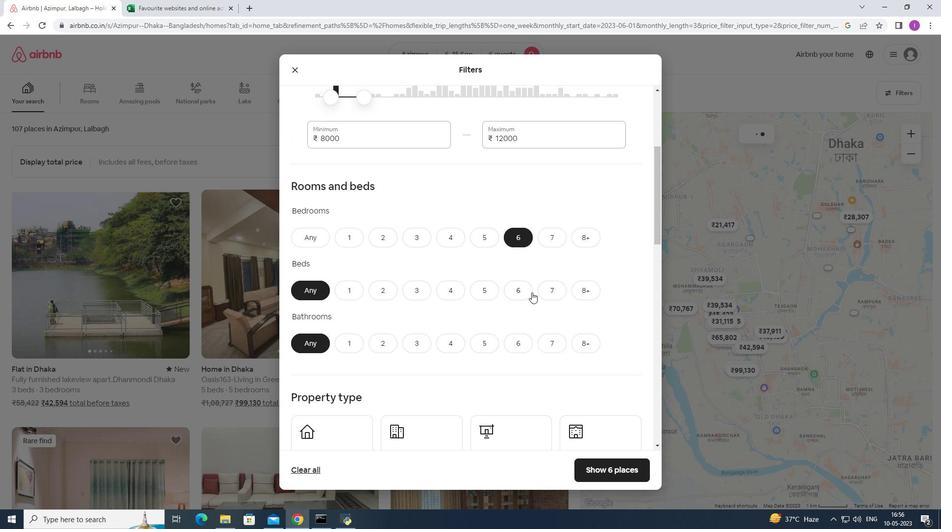 
Action: Mouse pressed left at (529, 295)
Screenshot: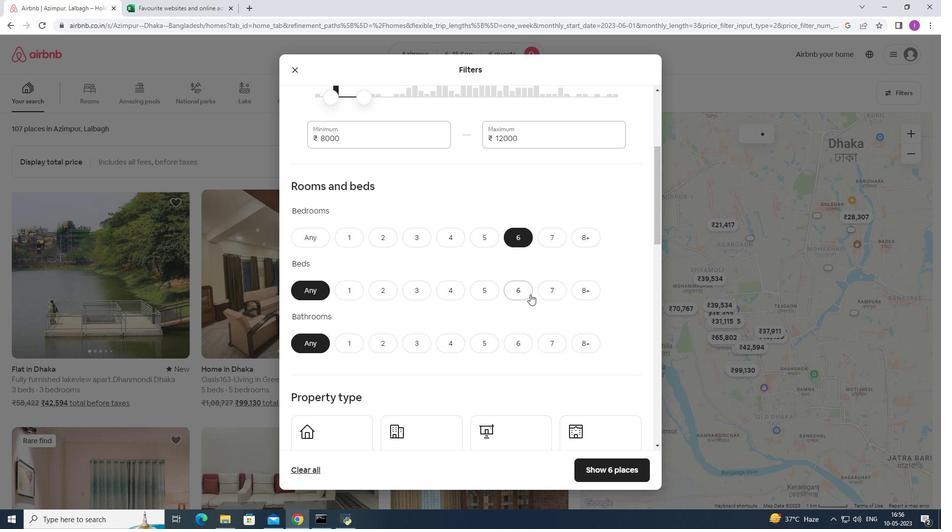 
Action: Mouse moved to (511, 349)
Screenshot: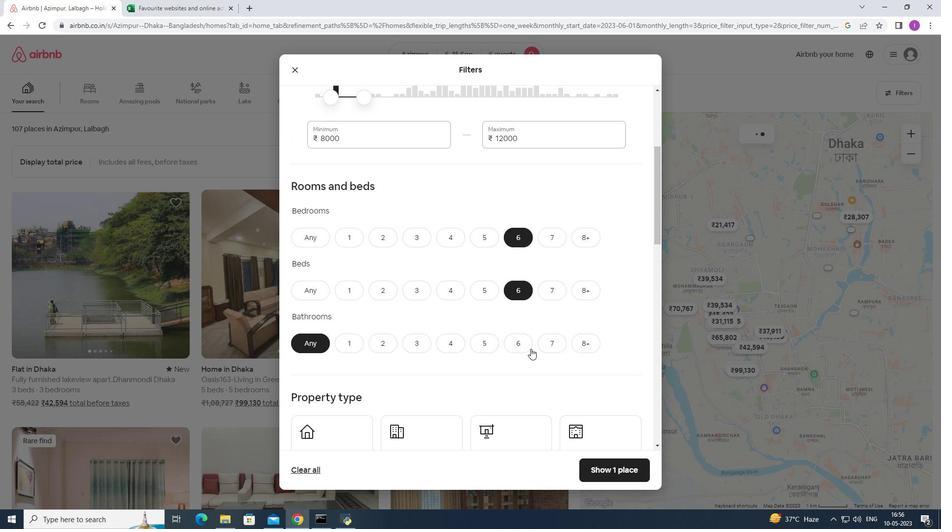 
Action: Mouse pressed left at (511, 349)
Screenshot: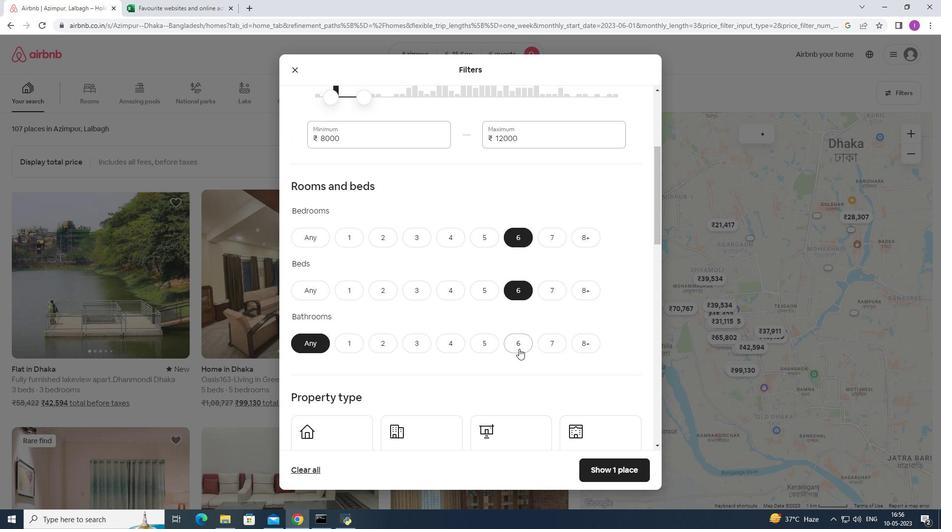 
Action: Mouse moved to (520, 324)
Screenshot: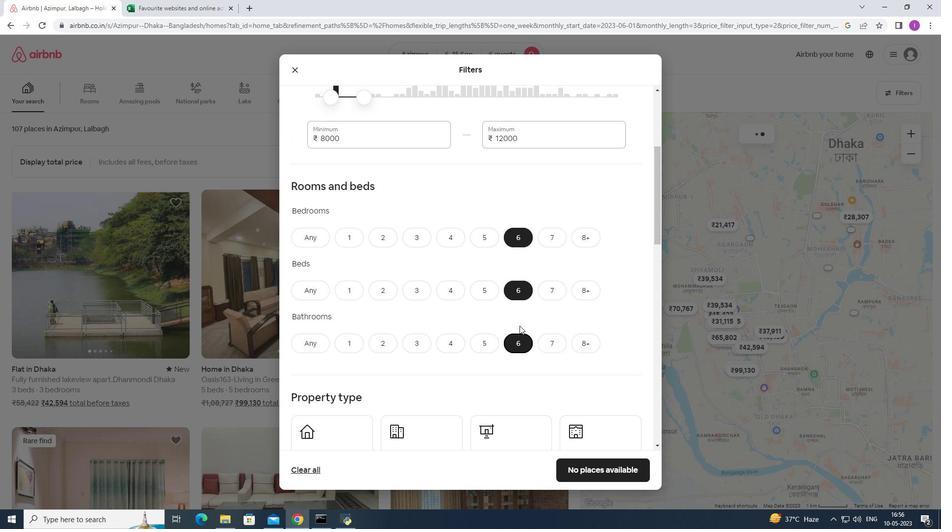 
Action: Mouse scrolled (520, 324) with delta (0, 0)
Screenshot: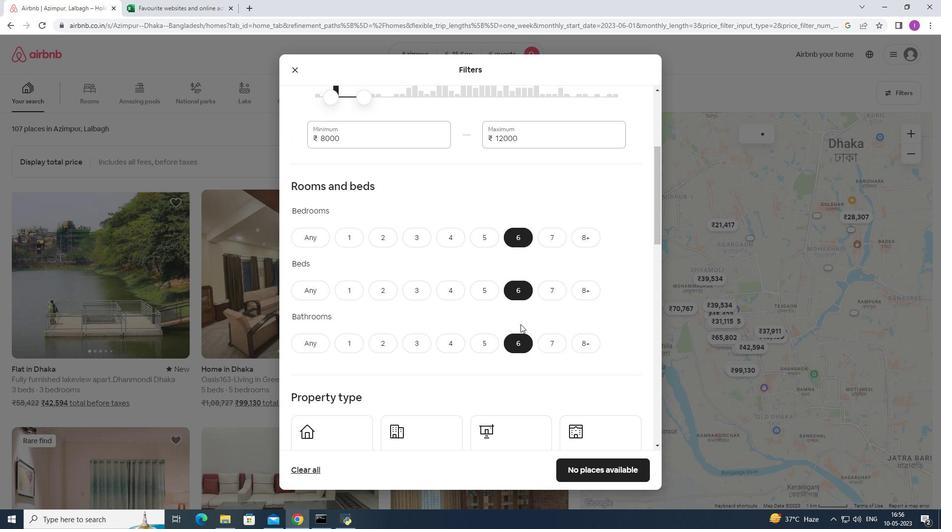 
Action: Mouse scrolled (520, 324) with delta (0, 0)
Screenshot: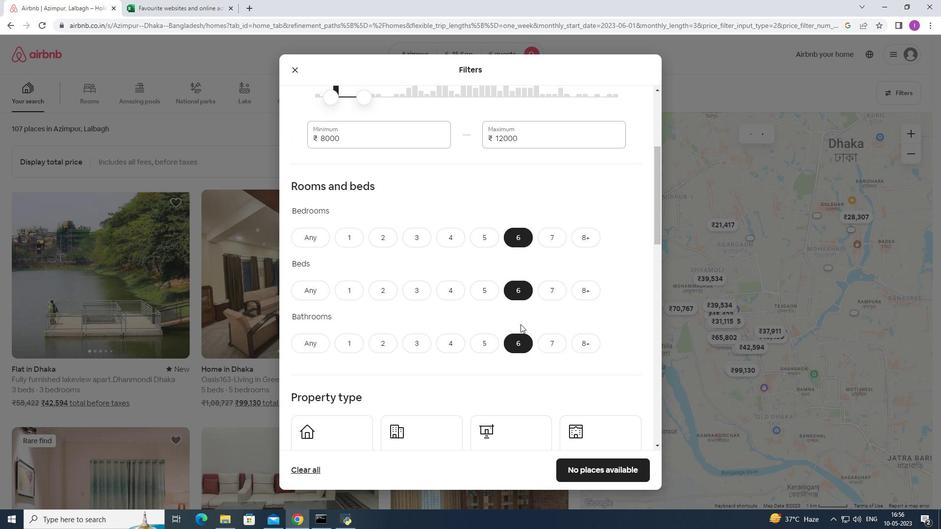 
Action: Mouse scrolled (520, 324) with delta (0, 0)
Screenshot: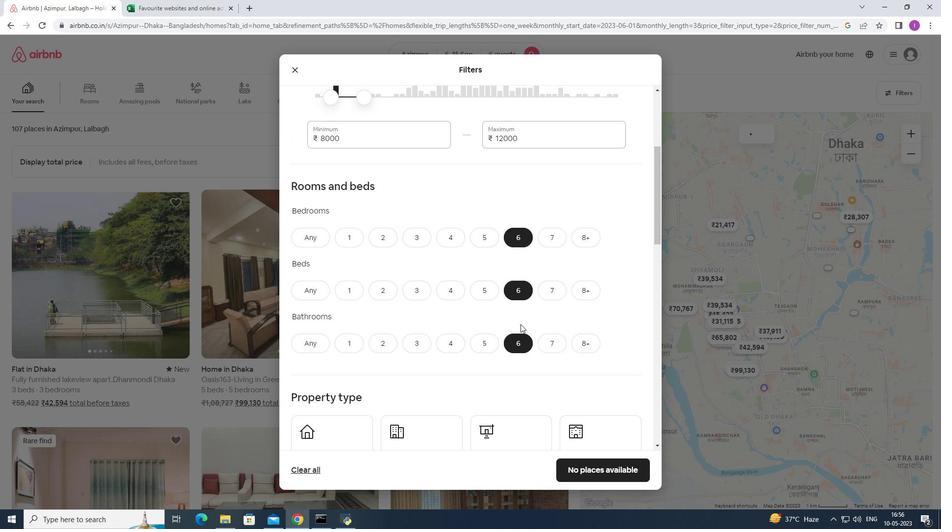
Action: Mouse moved to (310, 313)
Screenshot: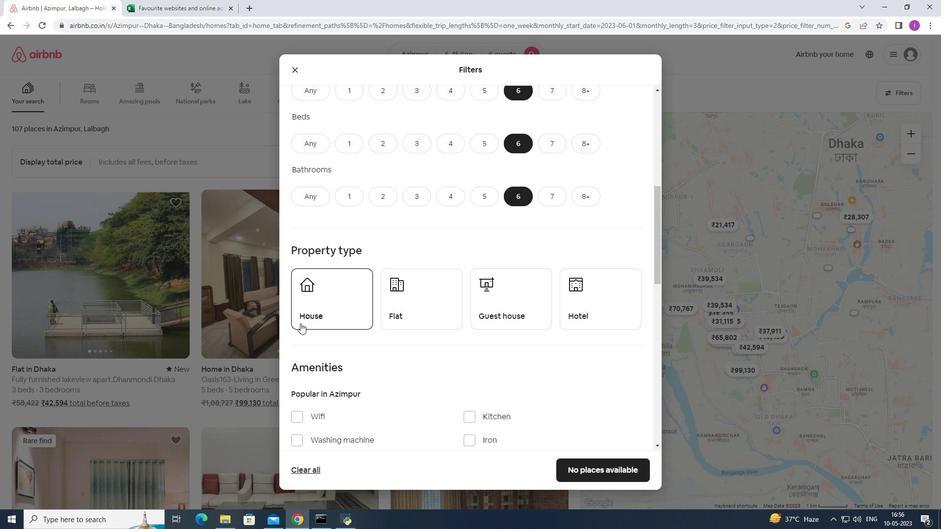 
Action: Mouse pressed left at (310, 313)
Screenshot: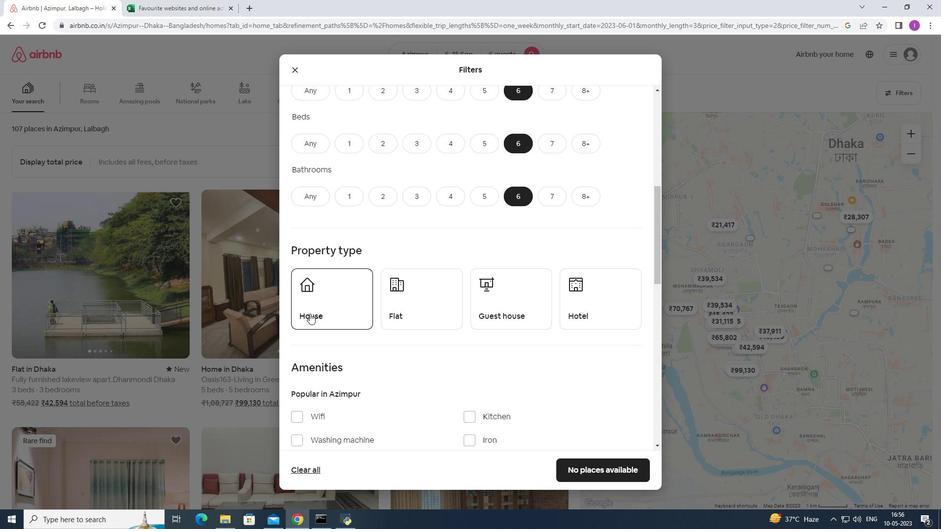 
Action: Mouse moved to (417, 299)
Screenshot: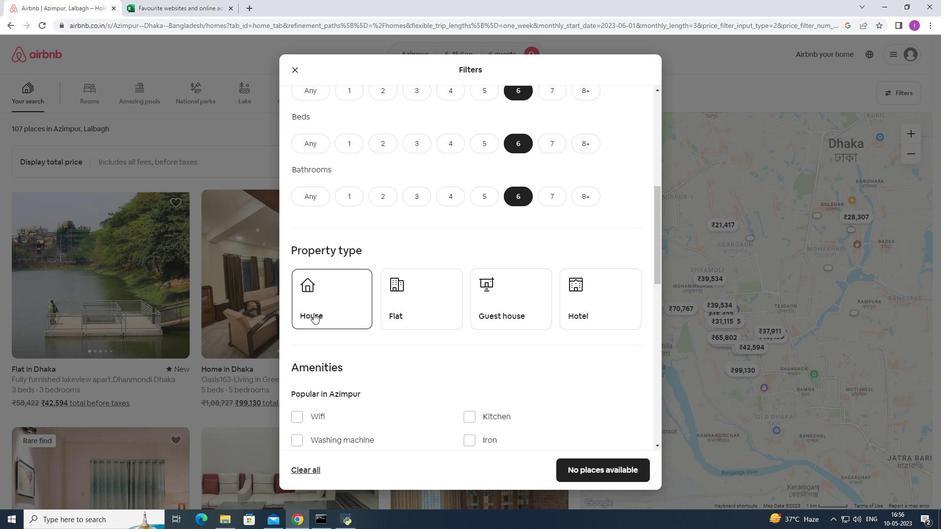 
Action: Mouse pressed left at (417, 299)
Screenshot: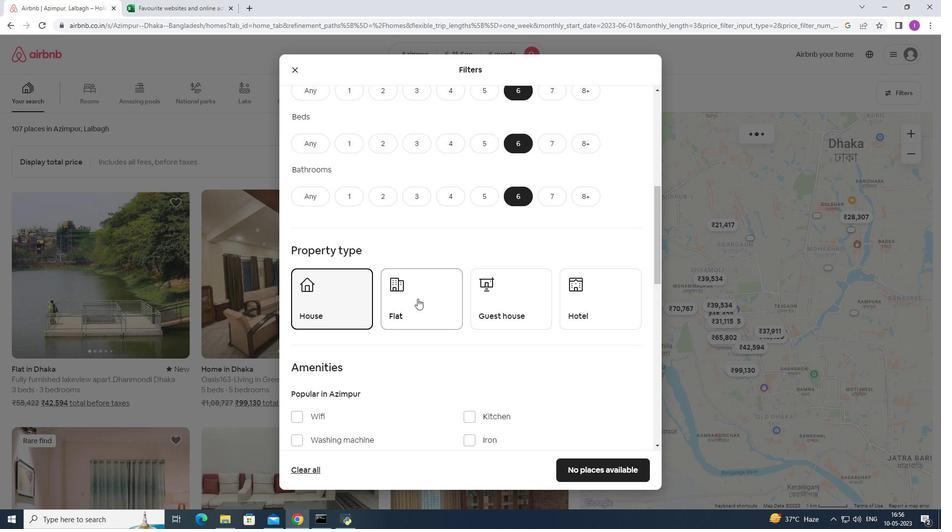 
Action: Mouse moved to (499, 287)
Screenshot: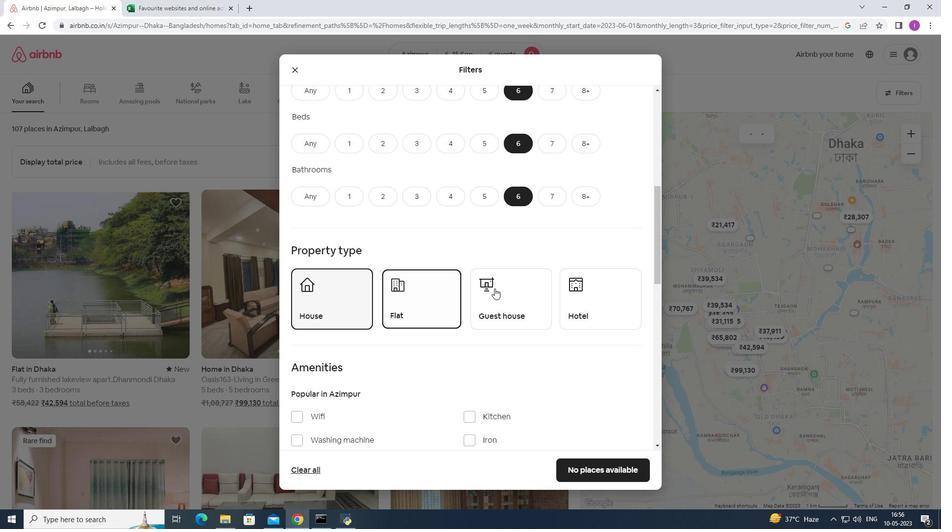 
Action: Mouse pressed left at (499, 287)
Screenshot: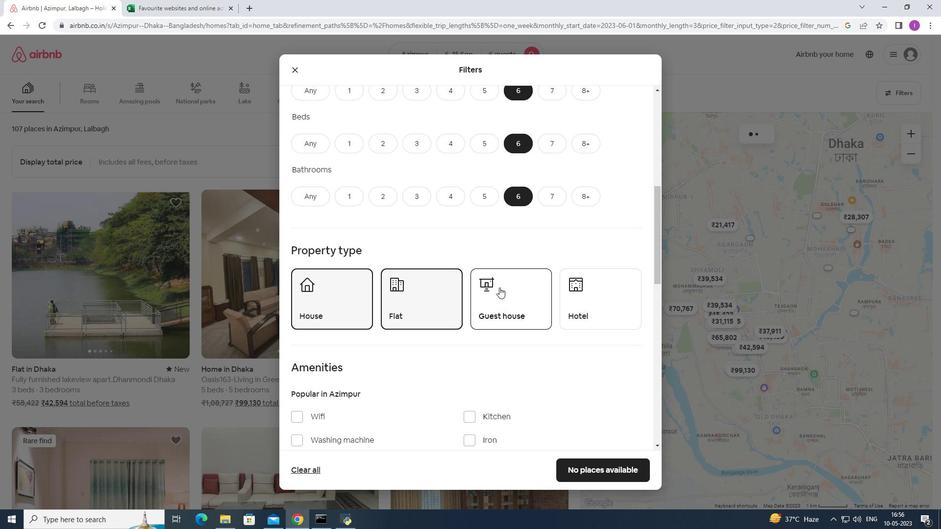 
Action: Mouse moved to (490, 345)
Screenshot: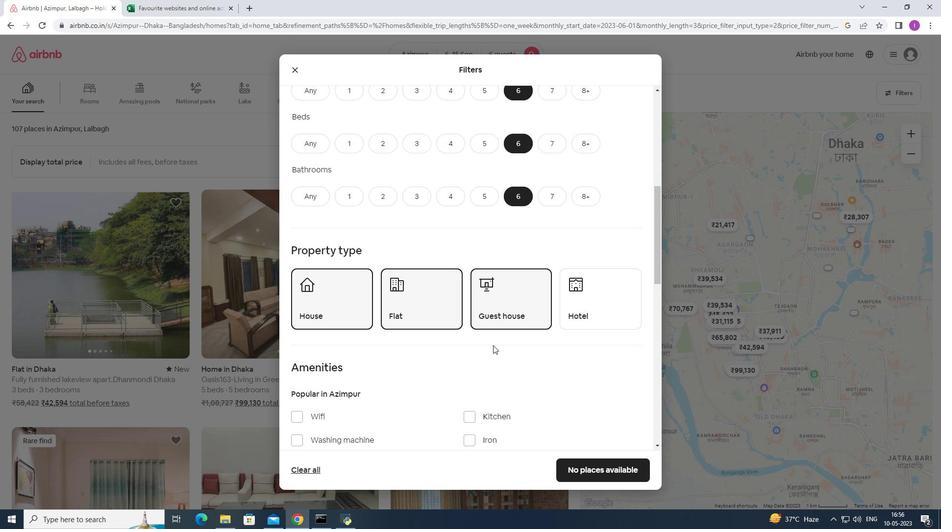 
Action: Mouse scrolled (490, 345) with delta (0, 0)
Screenshot: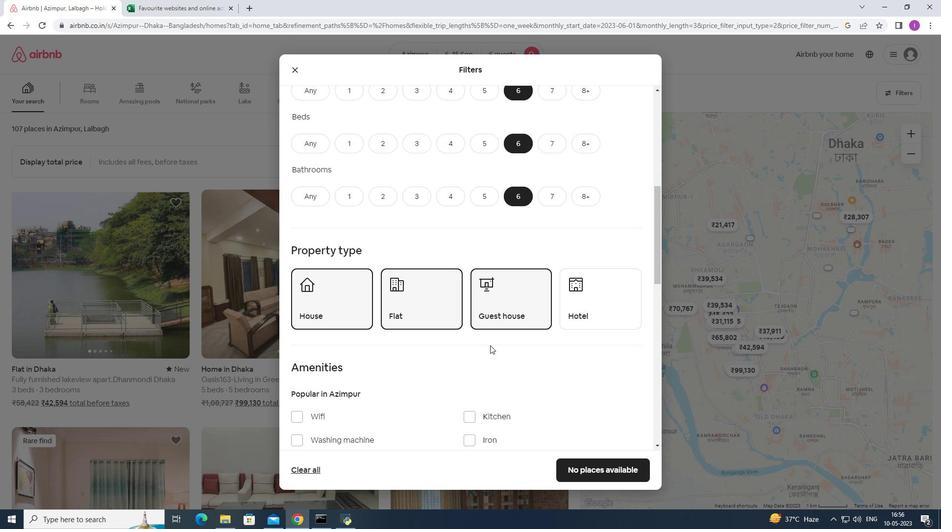 
Action: Mouse scrolled (490, 345) with delta (0, 0)
Screenshot: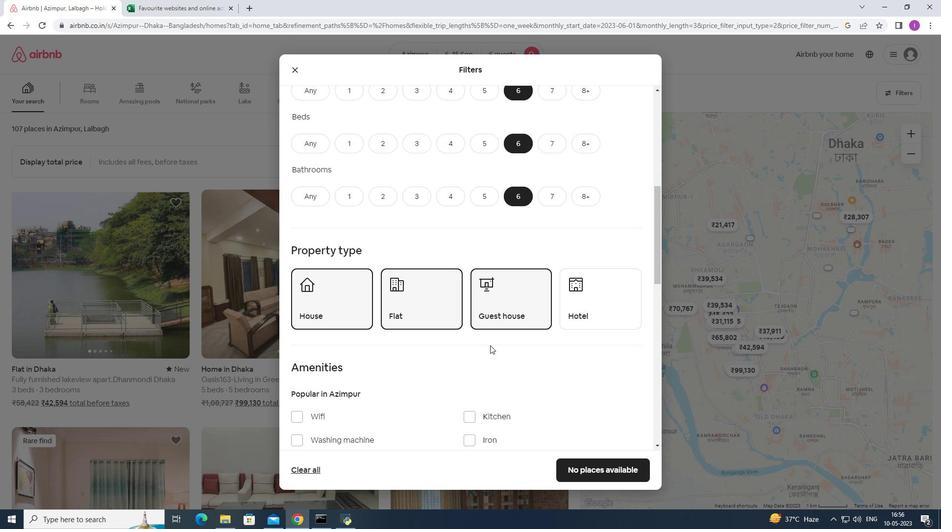
Action: Mouse moved to (299, 321)
Screenshot: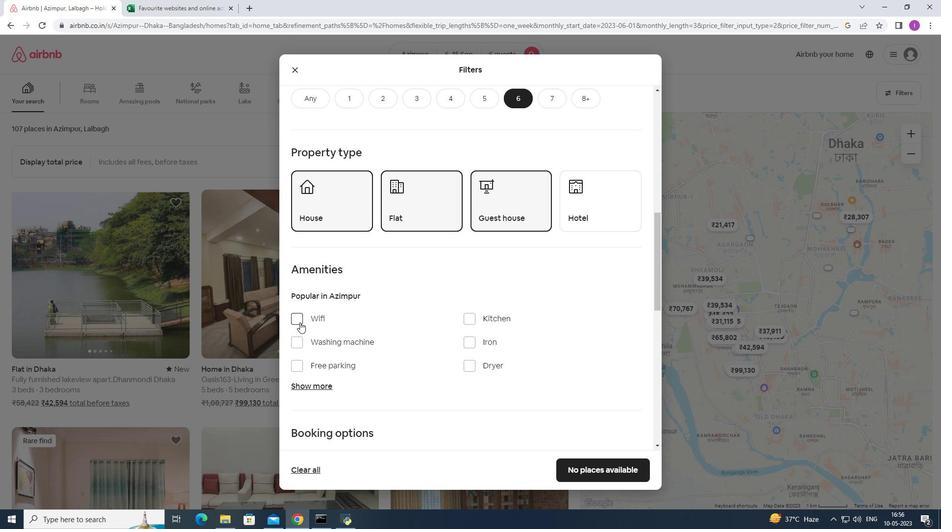
Action: Mouse pressed left at (299, 321)
Screenshot: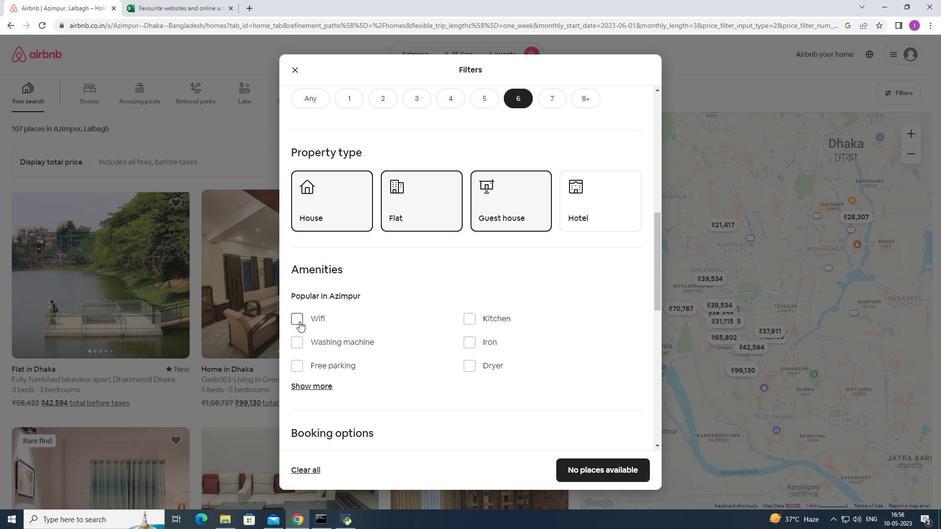 
Action: Mouse moved to (309, 381)
Screenshot: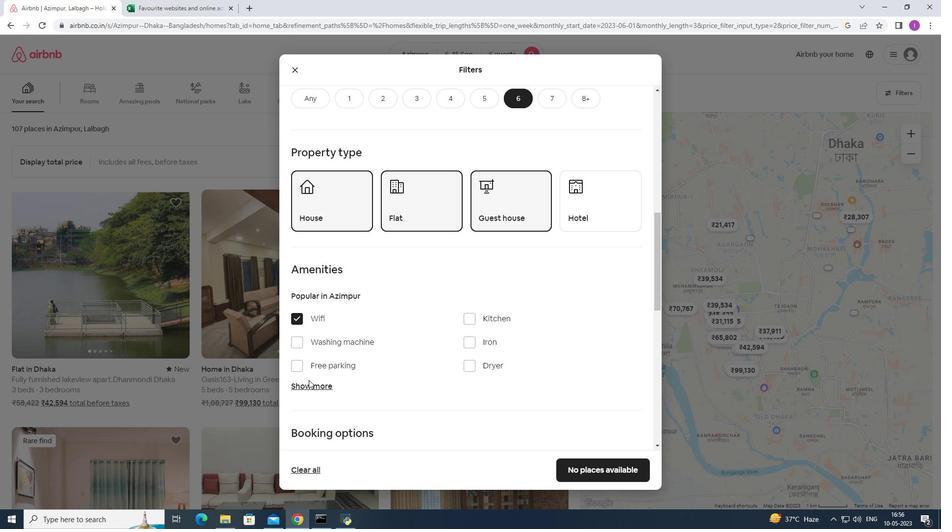 
Action: Mouse pressed left at (309, 381)
Screenshot: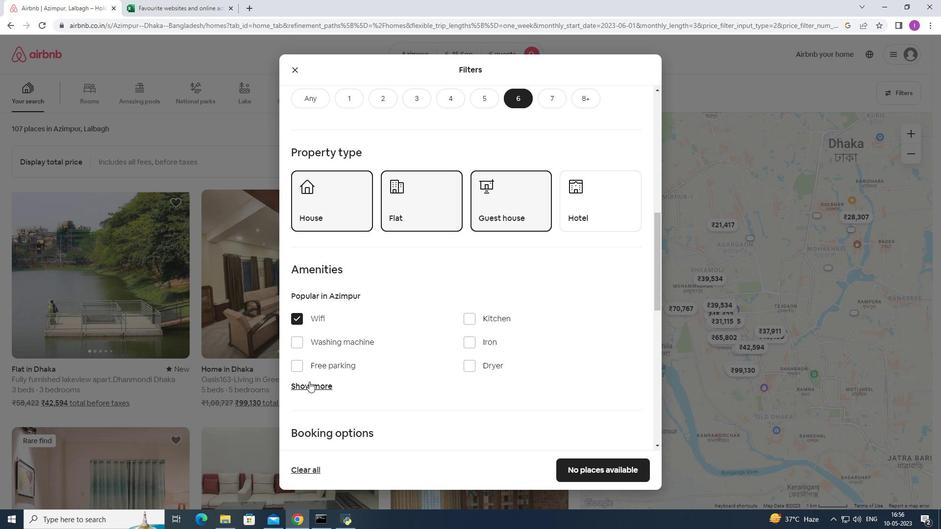 
Action: Mouse moved to (304, 414)
Screenshot: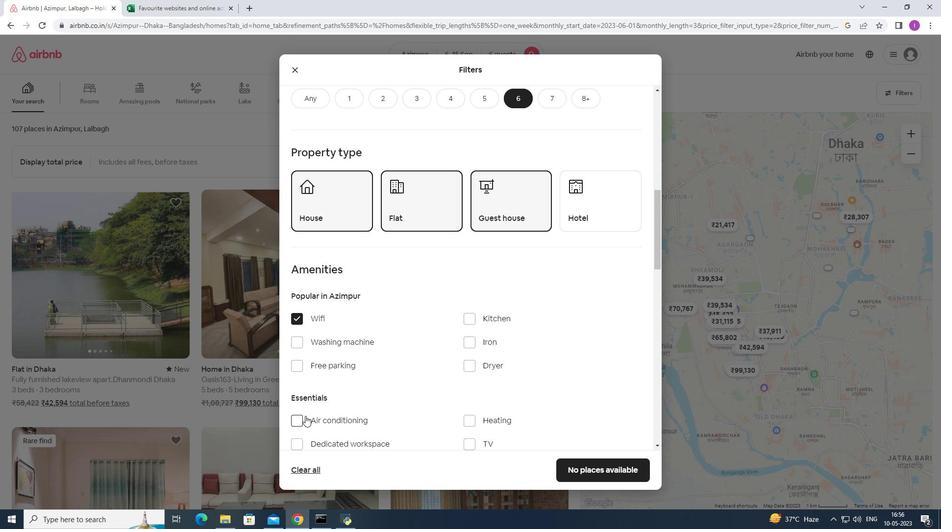 
Action: Mouse pressed left at (304, 414)
Screenshot: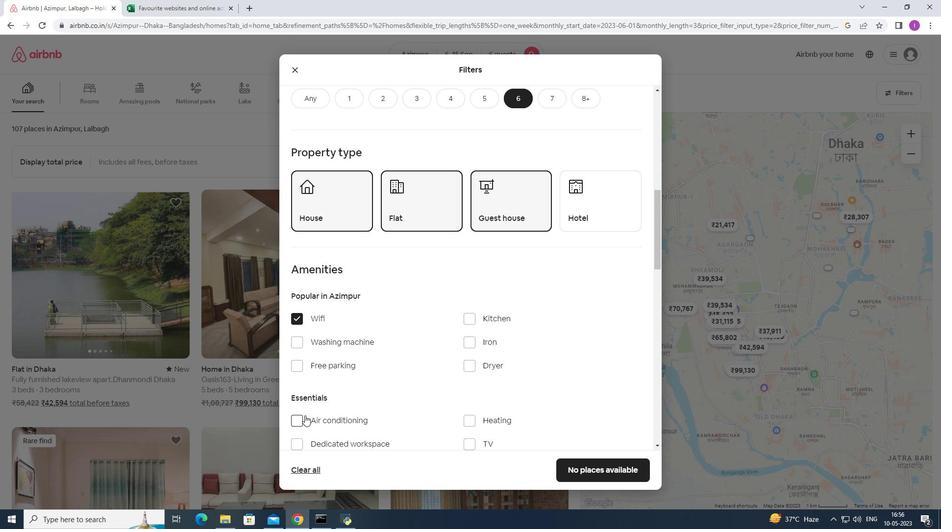 
Action: Mouse moved to (329, 418)
Screenshot: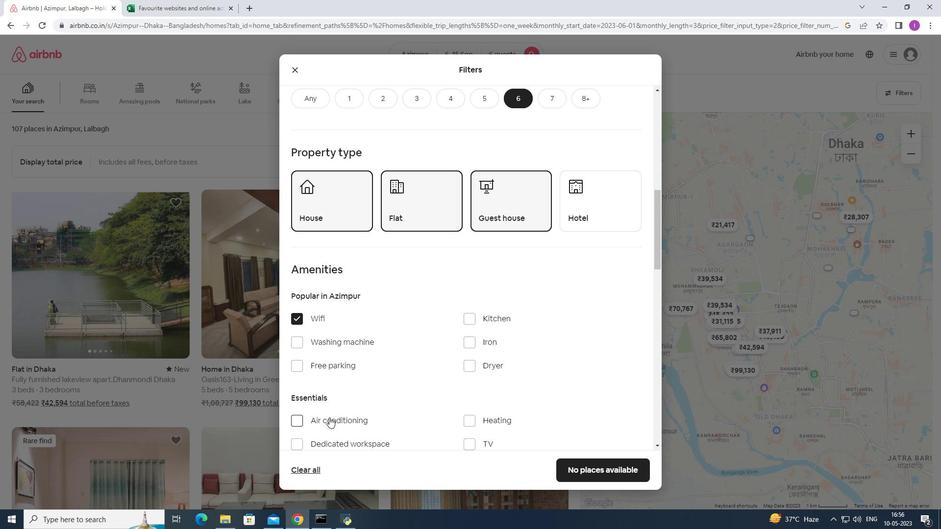 
Action: Mouse pressed left at (329, 418)
Screenshot: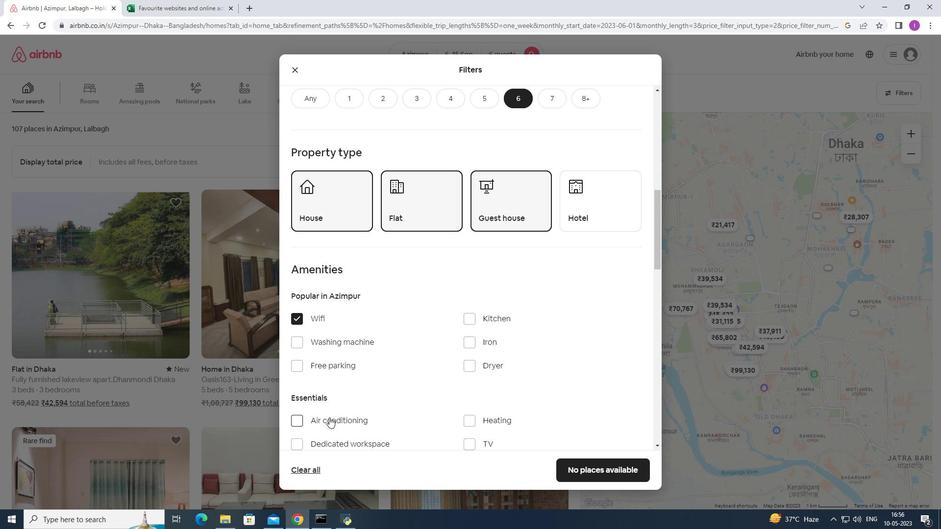 
Action: Mouse moved to (366, 406)
Screenshot: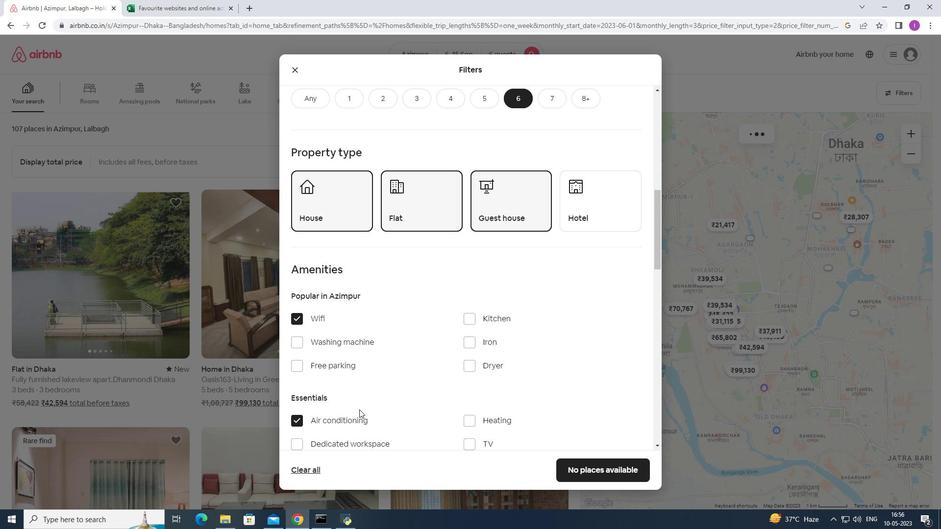 
Action: Mouse scrolled (366, 405) with delta (0, 0)
Screenshot: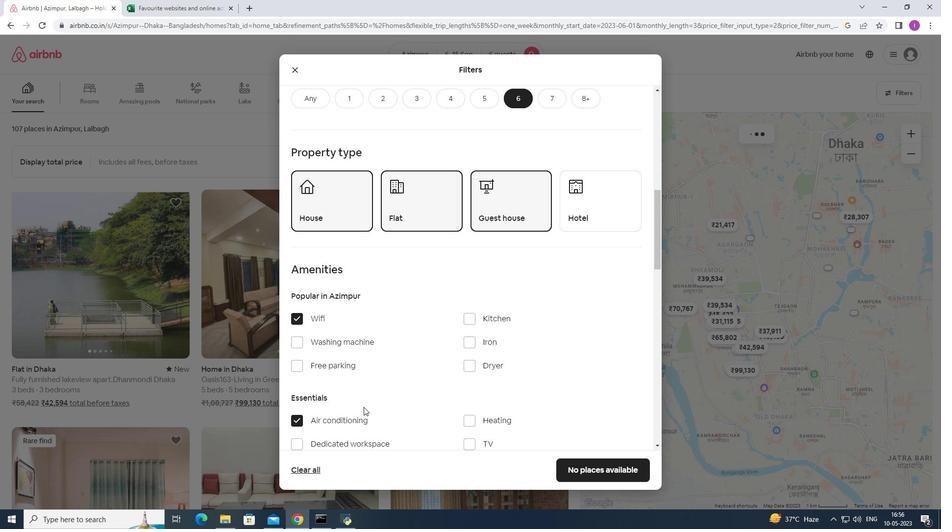 
Action: Mouse scrolled (366, 405) with delta (0, 0)
Screenshot: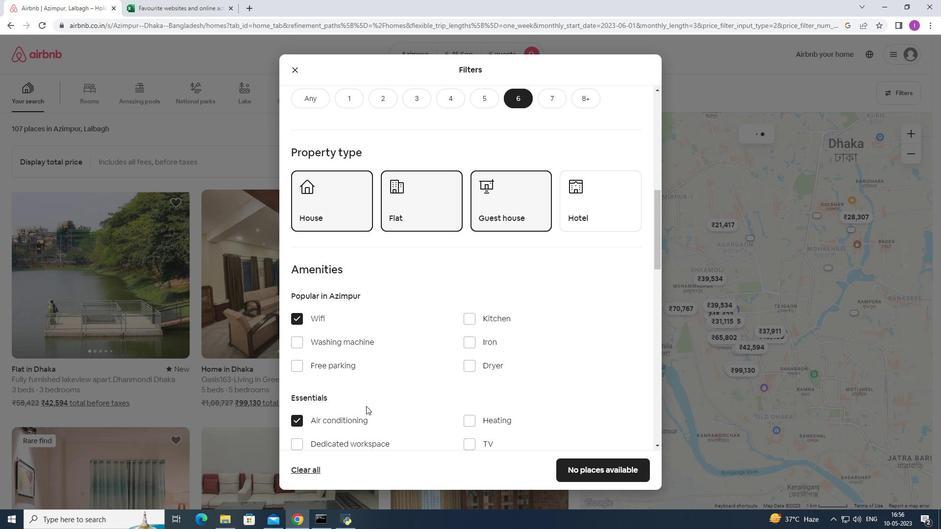 
Action: Mouse moved to (369, 401)
Screenshot: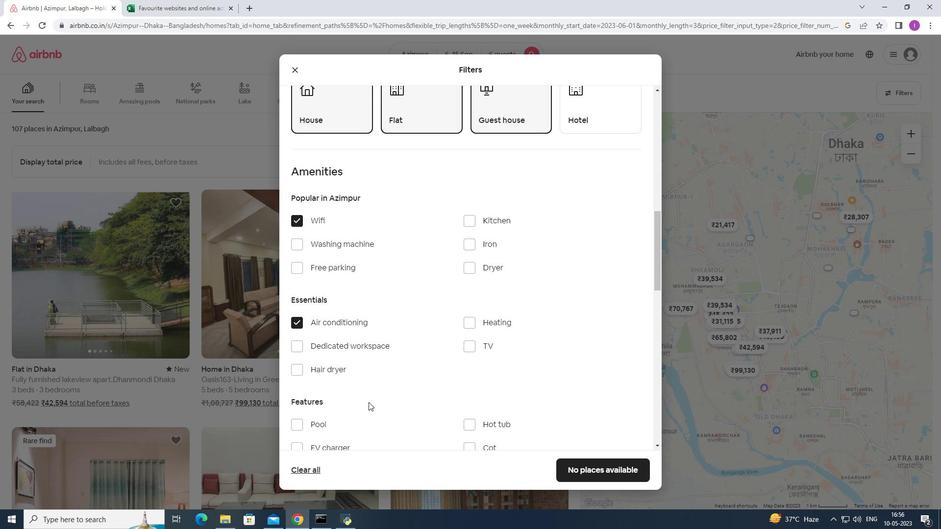 
Action: Mouse scrolled (369, 401) with delta (0, 0)
Screenshot: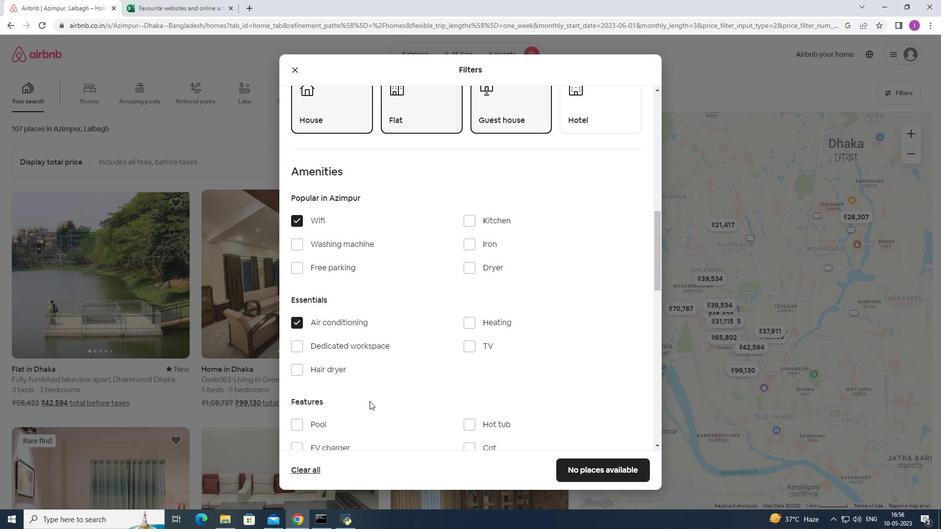 
Action: Mouse moved to (482, 303)
Screenshot: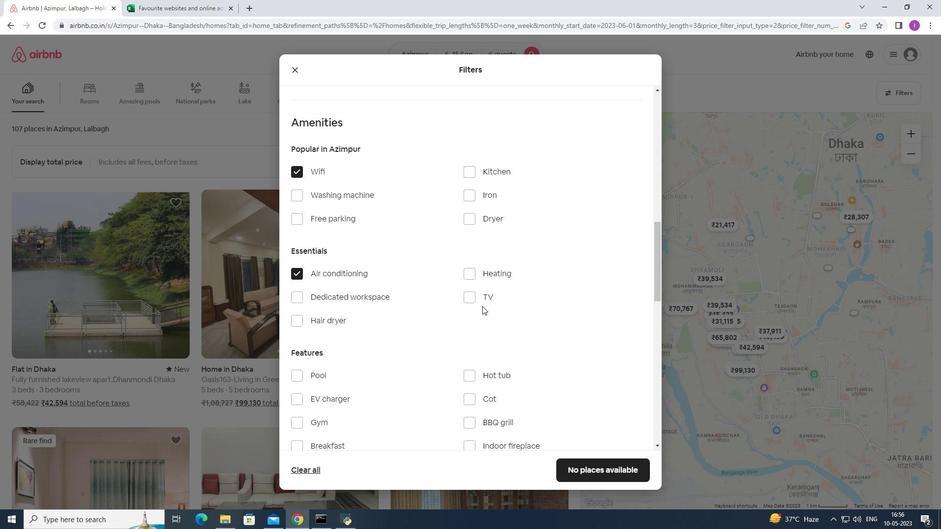 
Action: Mouse pressed left at (482, 303)
Screenshot: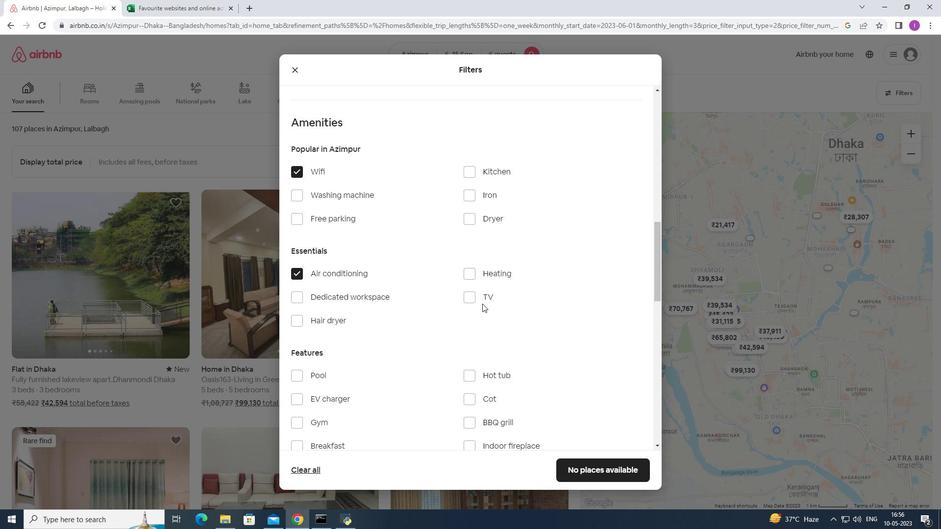 
Action: Mouse moved to (467, 299)
Screenshot: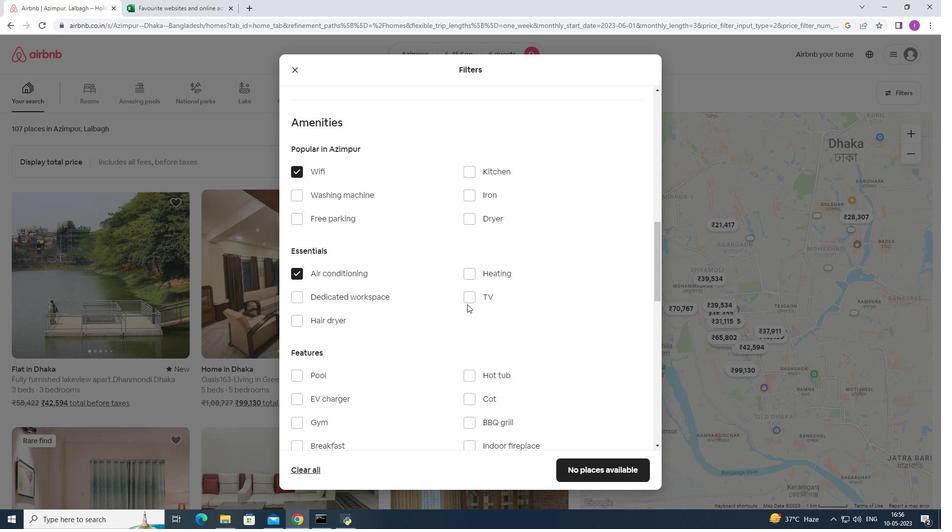 
Action: Mouse pressed left at (467, 299)
Screenshot: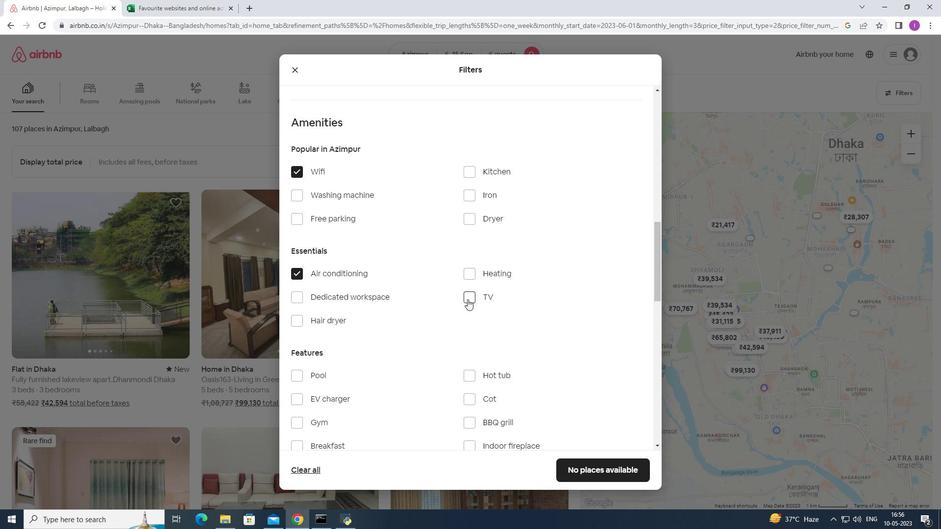 
Action: Mouse moved to (294, 376)
Screenshot: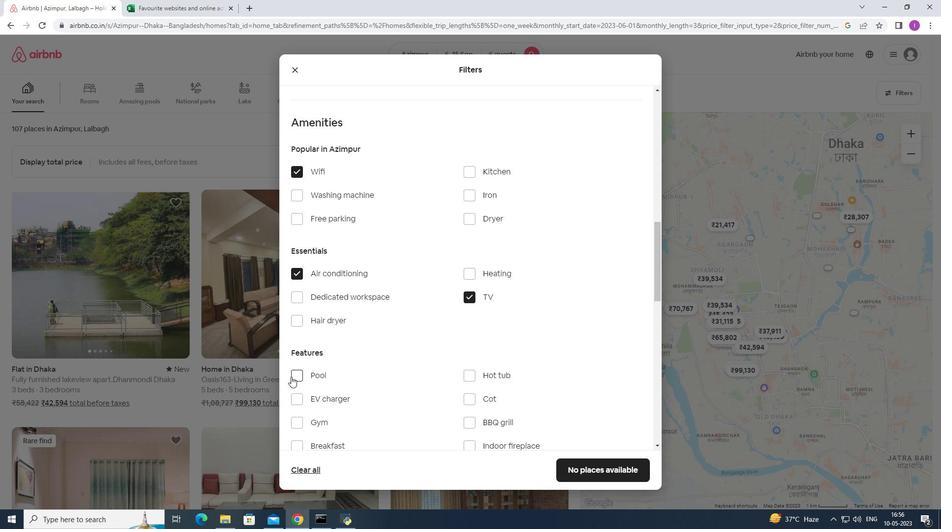 
Action: Mouse pressed left at (294, 376)
Screenshot: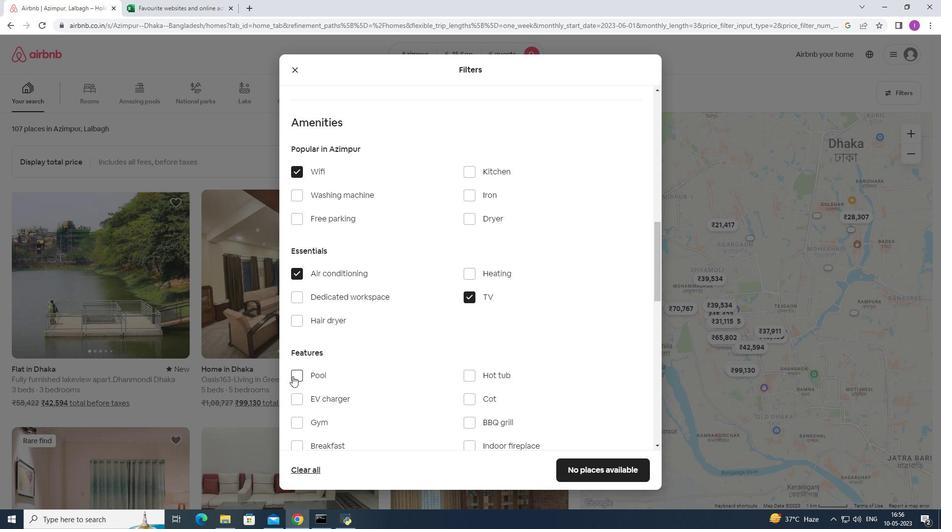 
Action: Mouse moved to (403, 377)
Screenshot: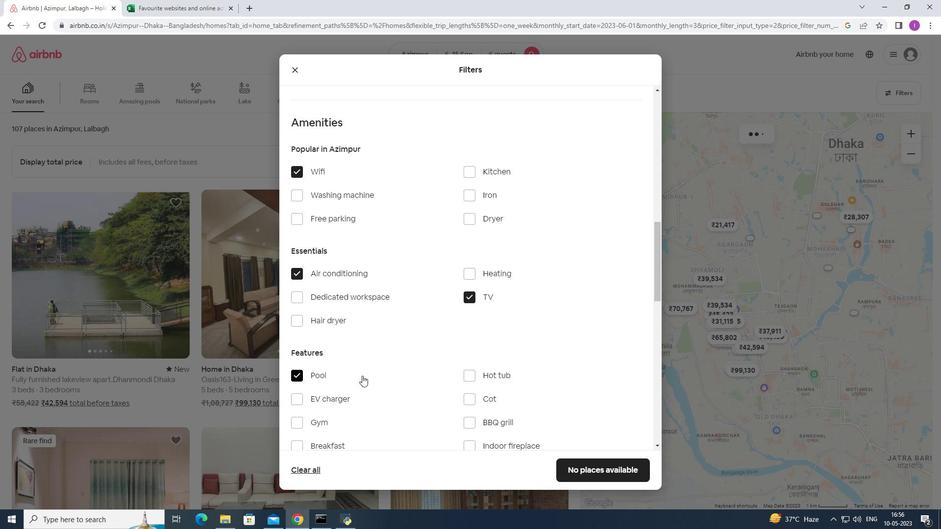 
Action: Mouse scrolled (403, 376) with delta (0, 0)
Screenshot: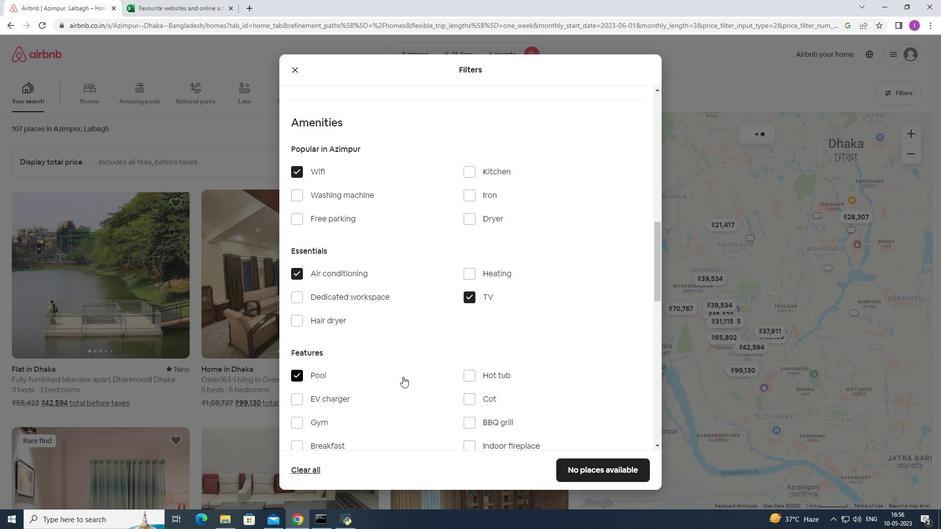 
Action: Mouse scrolled (403, 376) with delta (0, 0)
Screenshot: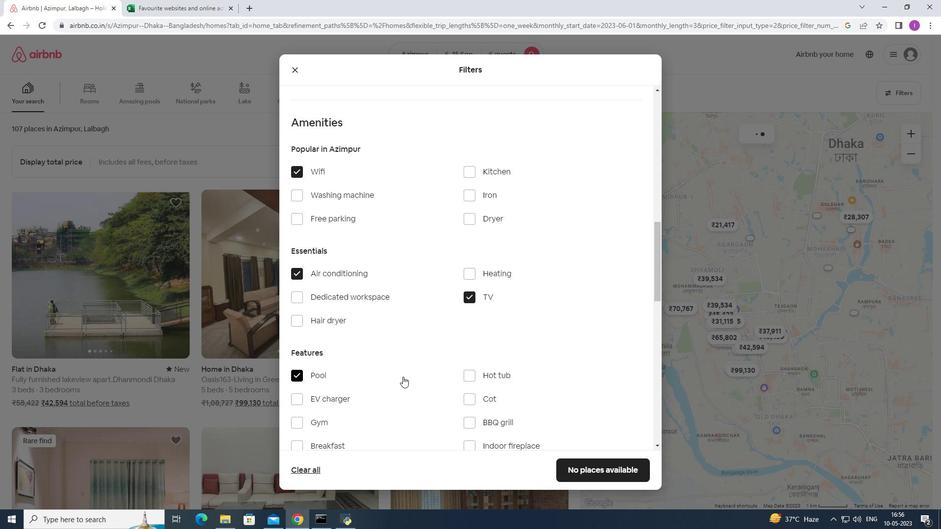 
Action: Mouse moved to (296, 328)
Screenshot: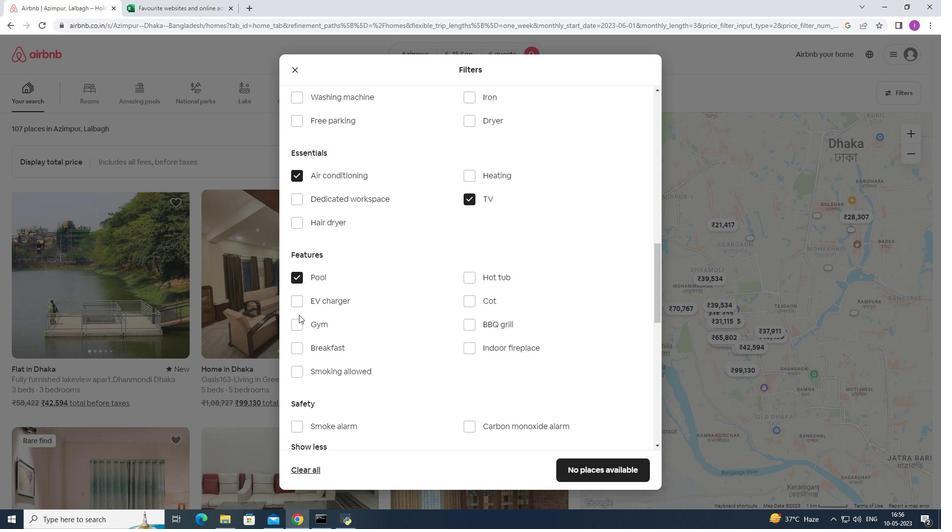 
Action: Mouse pressed left at (296, 328)
Screenshot: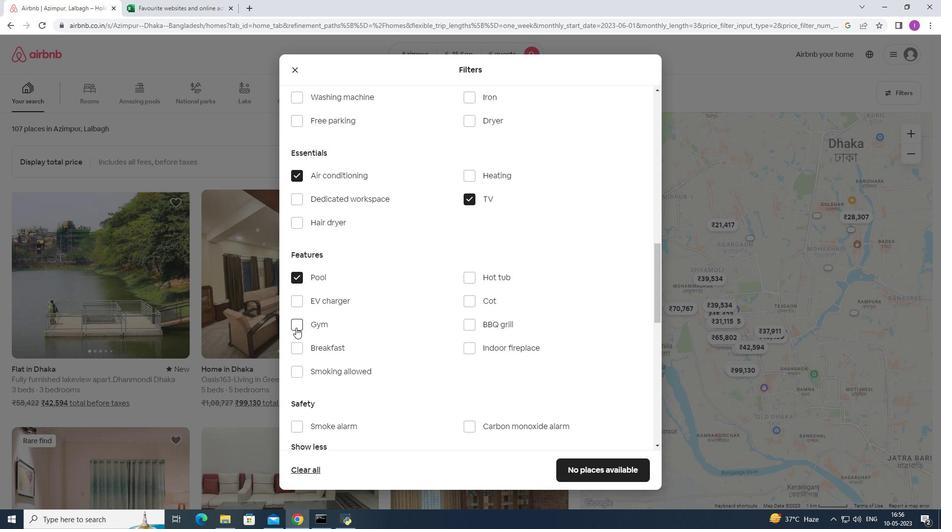 
Action: Mouse moved to (295, 345)
Screenshot: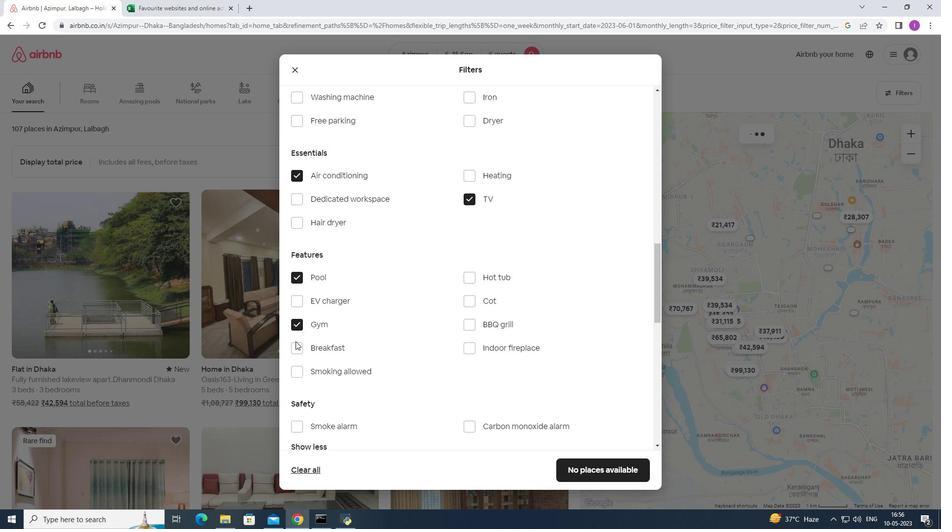 
Action: Mouse pressed left at (295, 345)
Screenshot: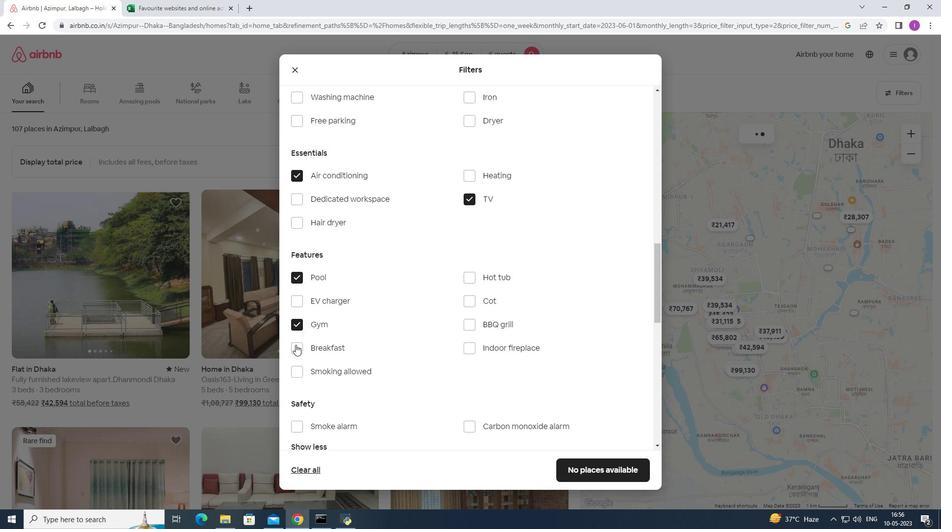 
Action: Mouse moved to (391, 329)
Screenshot: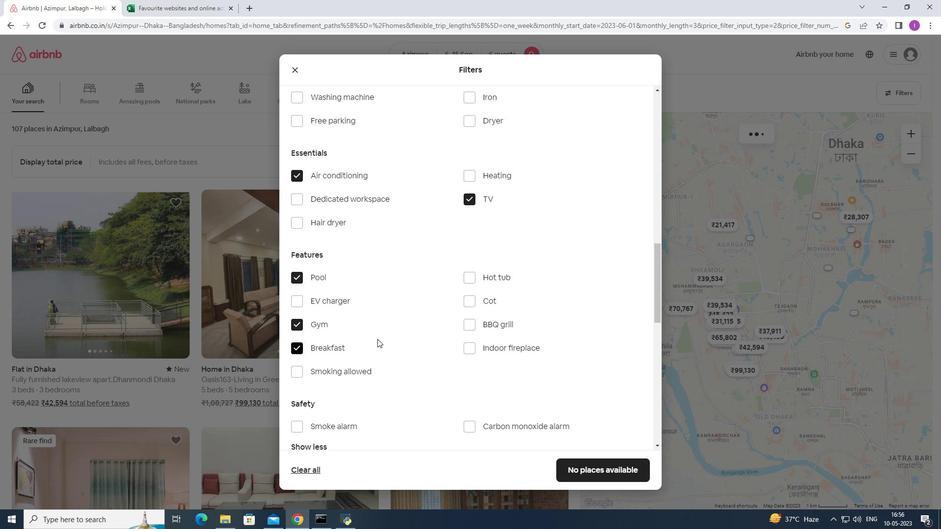 
Action: Mouse scrolled (391, 328) with delta (0, 0)
Screenshot: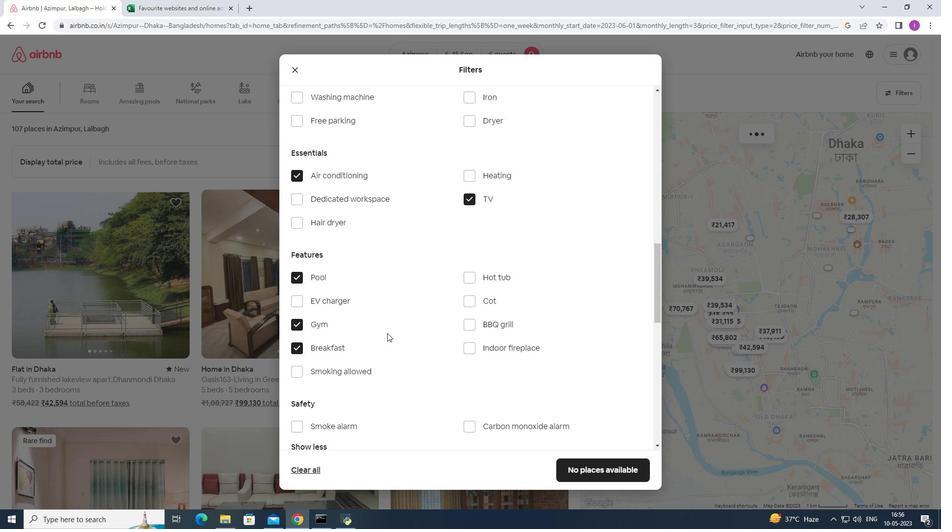 
Action: Mouse scrolled (391, 328) with delta (0, 0)
Screenshot: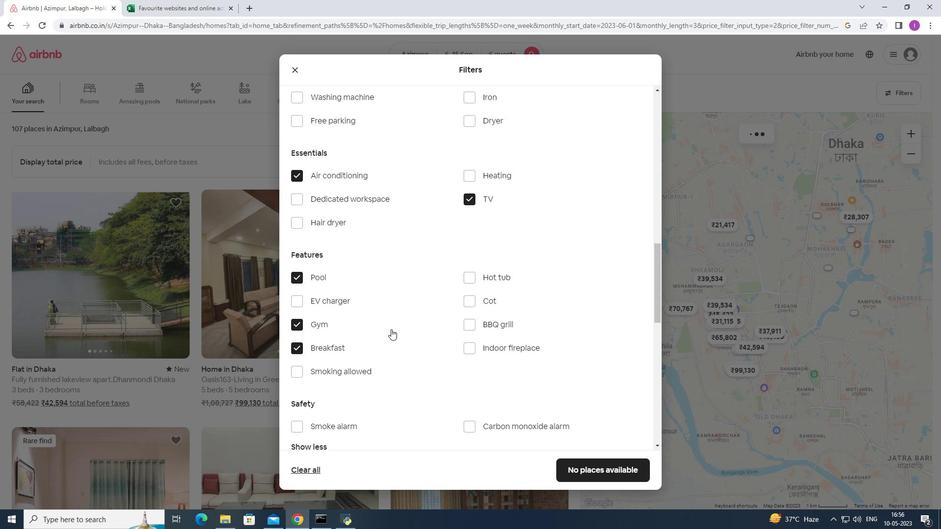 
Action: Mouse scrolled (391, 328) with delta (0, 0)
Screenshot: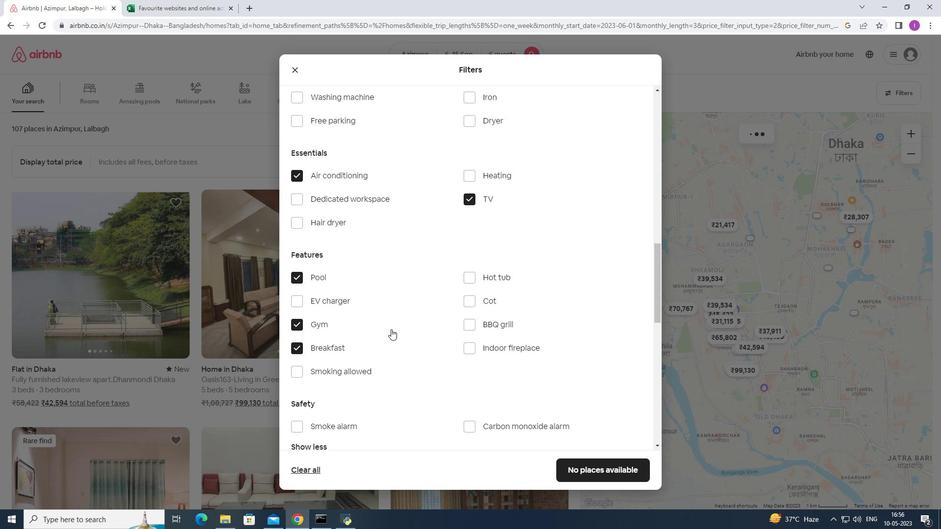 
Action: Mouse scrolled (391, 328) with delta (0, 0)
Screenshot: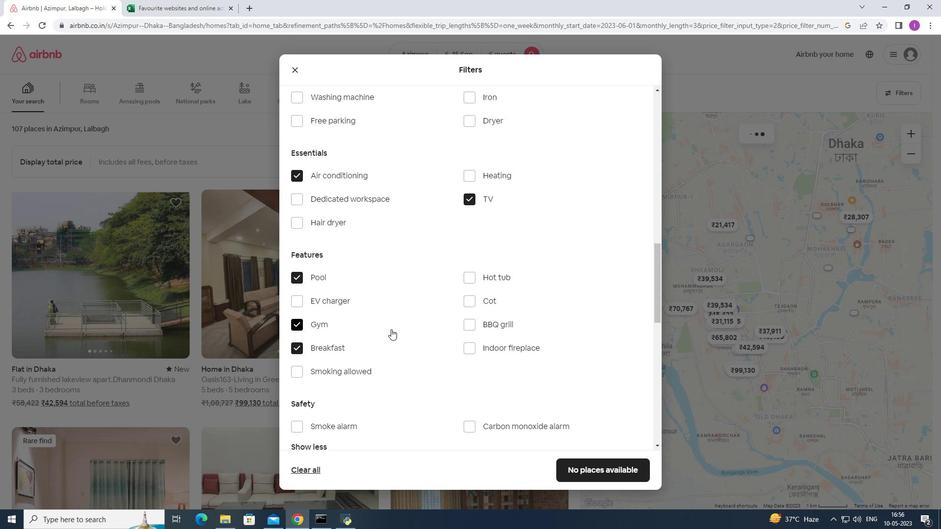 
Action: Mouse scrolled (391, 328) with delta (0, 0)
Screenshot: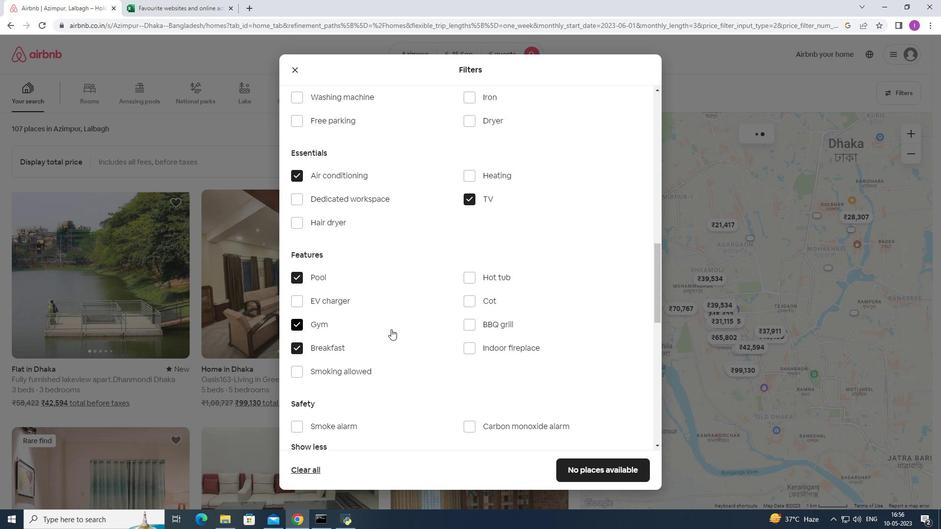 
Action: Mouse moved to (538, 264)
Screenshot: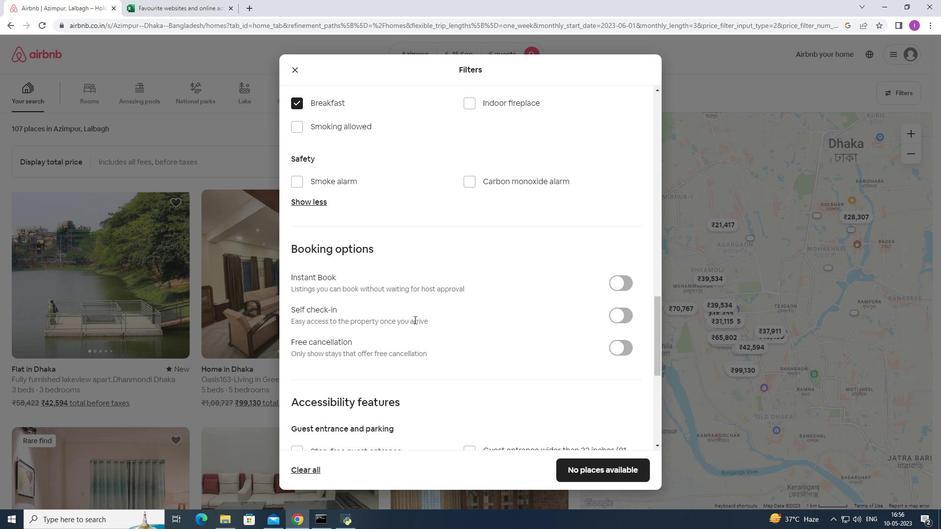 
Action: Mouse scrolled (416, 318) with delta (0, 0)
Screenshot: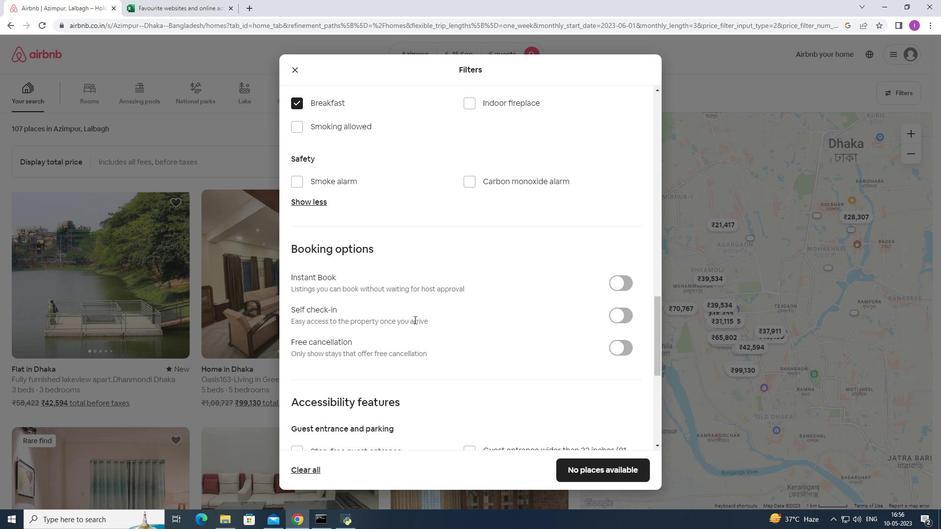 
Action: Mouse moved to (569, 252)
Screenshot: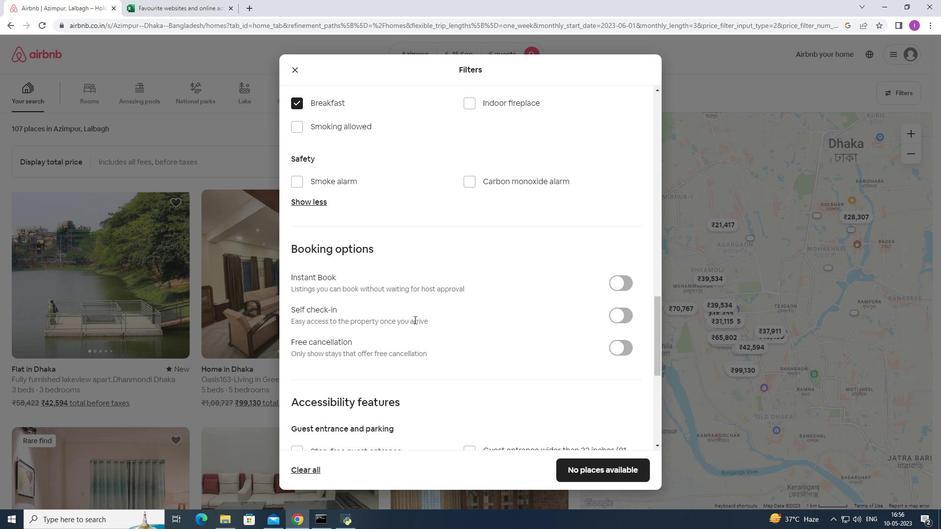 
Action: Mouse scrolled (433, 309) with delta (0, 0)
Screenshot: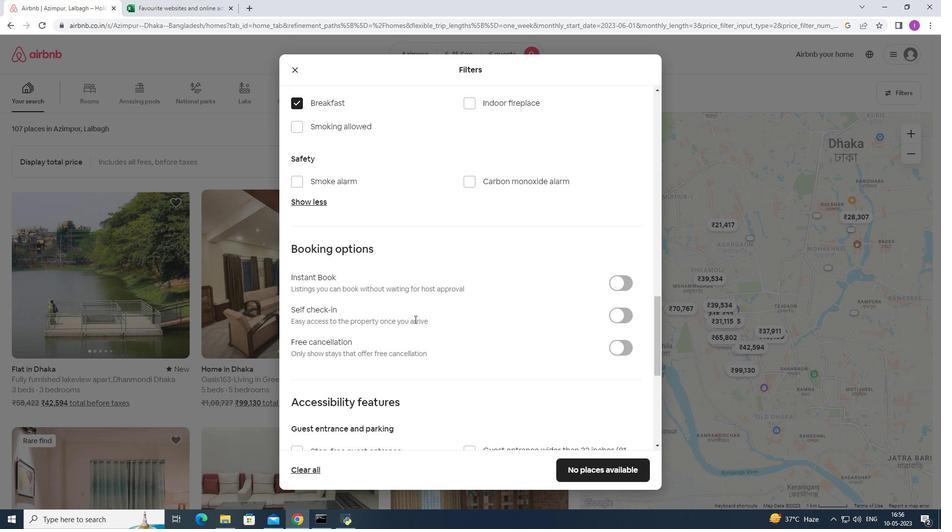 
Action: Mouse moved to (620, 217)
Screenshot: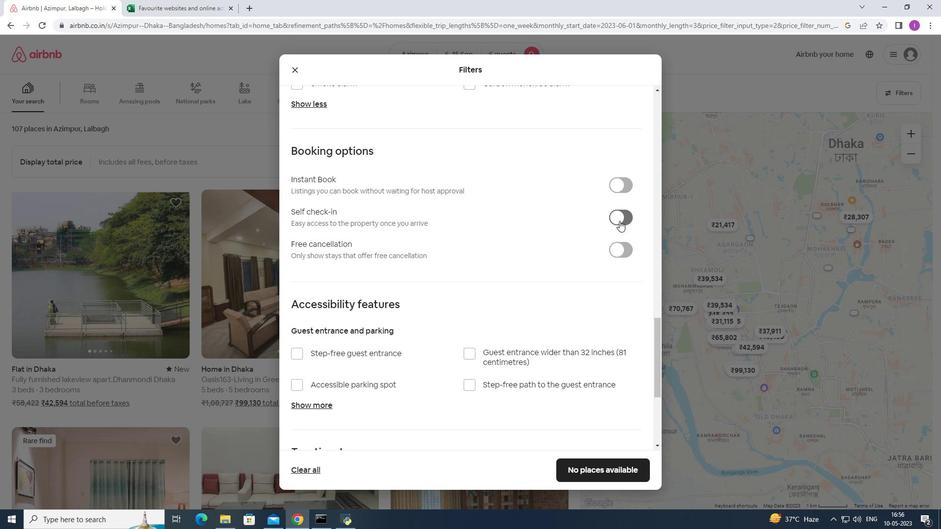 
Action: Mouse pressed left at (620, 217)
Screenshot: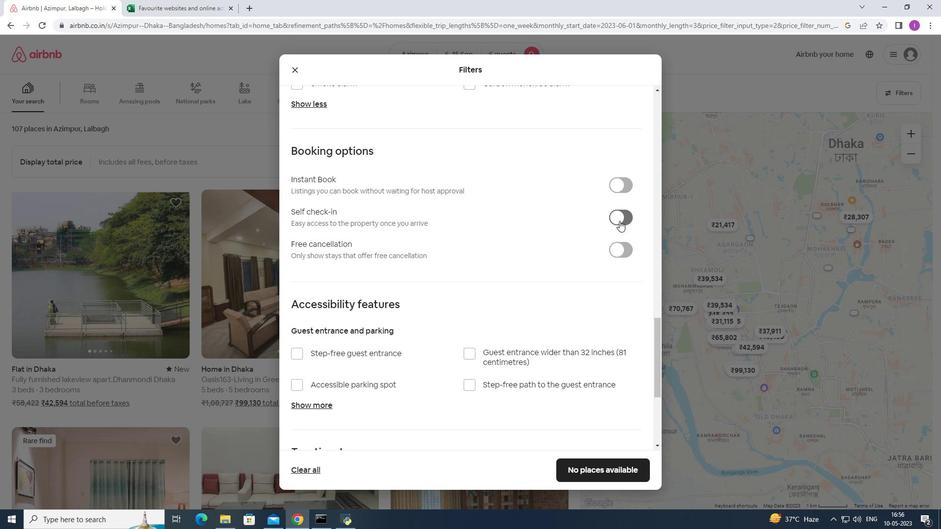 
Action: Mouse moved to (444, 349)
Screenshot: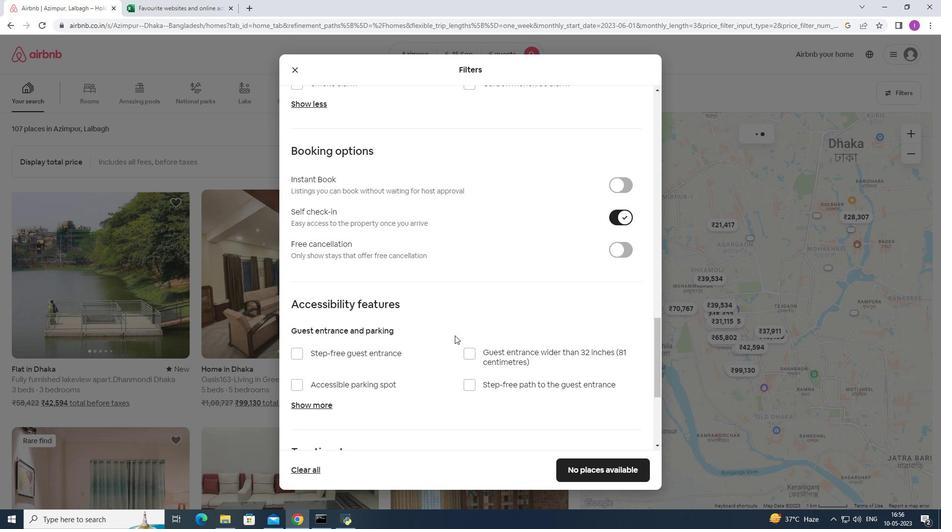 
Action: Mouse scrolled (444, 349) with delta (0, 0)
Screenshot: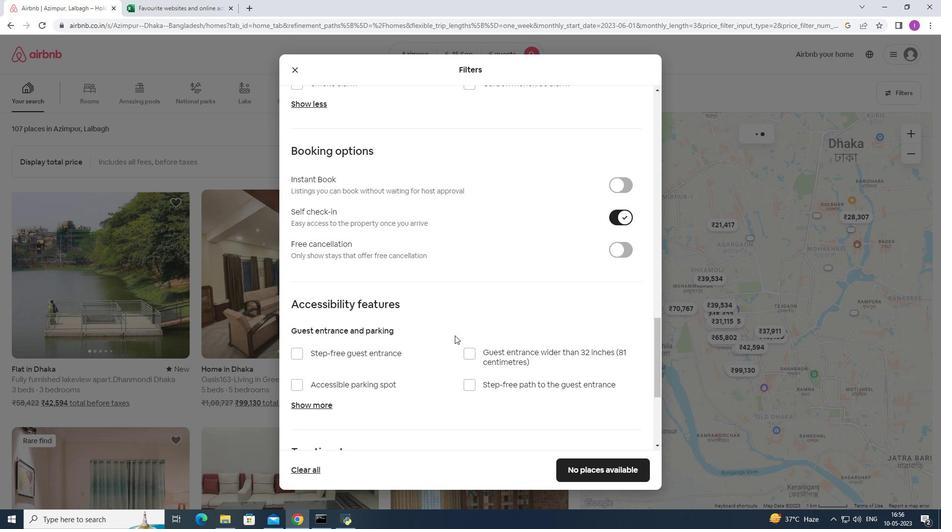 
Action: Mouse moved to (444, 349)
Screenshot: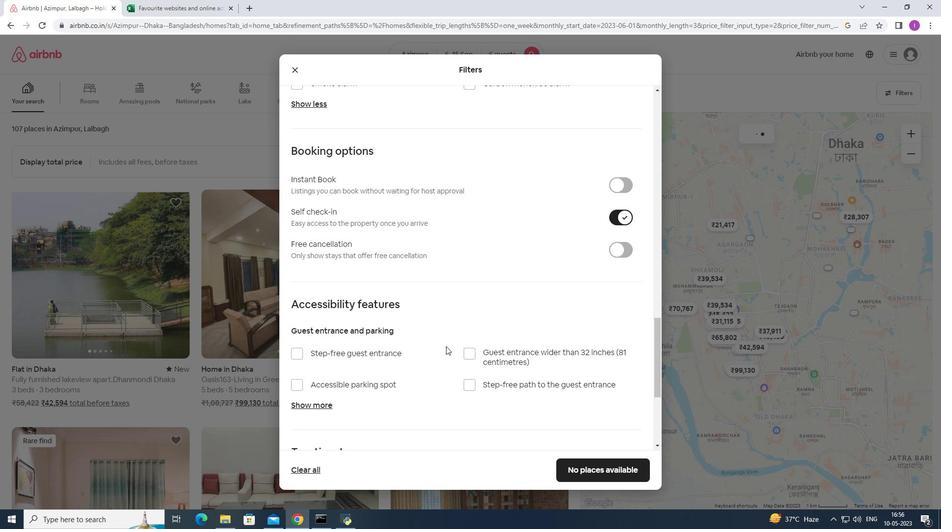 
Action: Mouse scrolled (444, 349) with delta (0, 0)
Screenshot: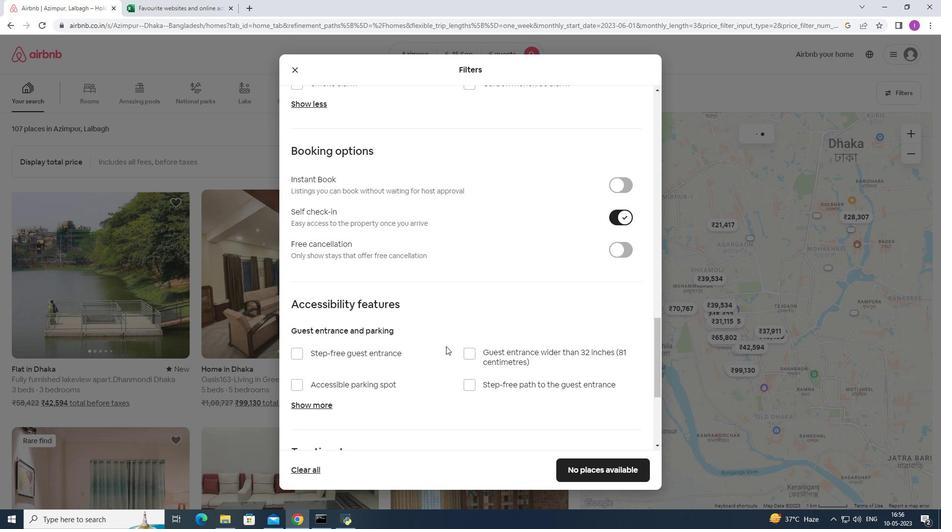 
Action: Mouse scrolled (444, 349) with delta (0, 0)
Screenshot: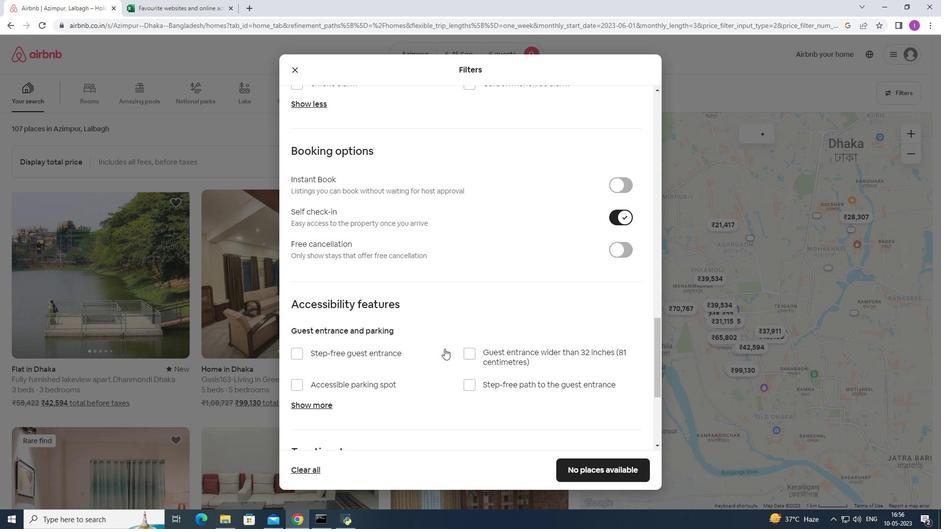 
Action: Mouse scrolled (444, 349) with delta (0, 0)
Screenshot: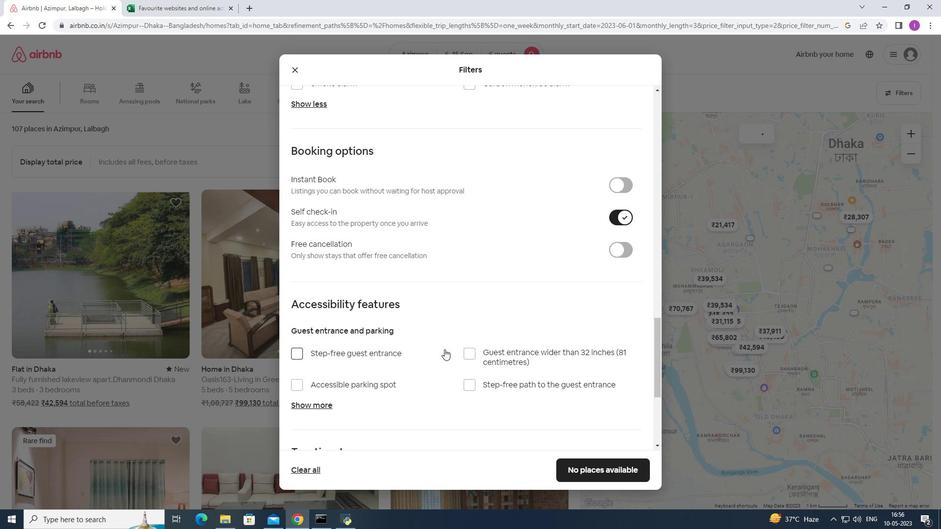 
Action: Mouse moved to (434, 337)
Screenshot: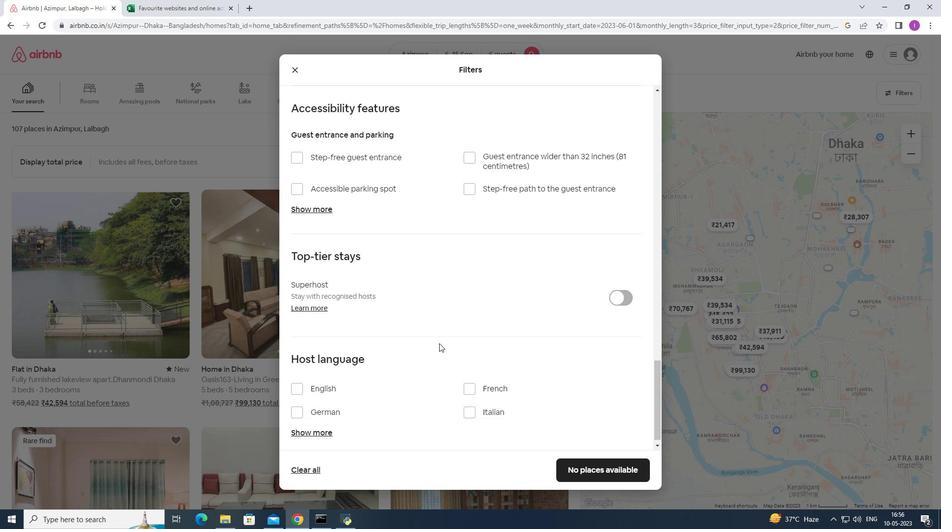 
Action: Mouse scrolled (434, 337) with delta (0, 0)
Screenshot: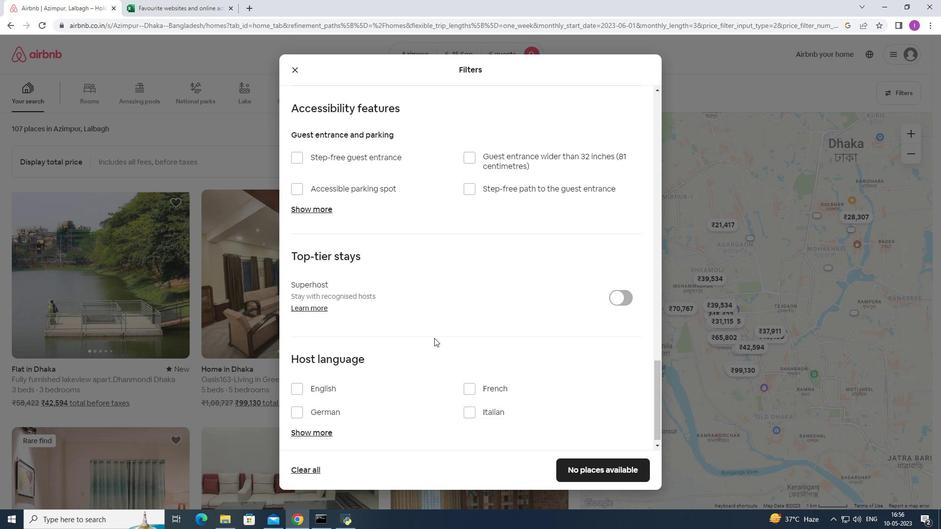 
Action: Mouse scrolled (434, 337) with delta (0, 0)
Screenshot: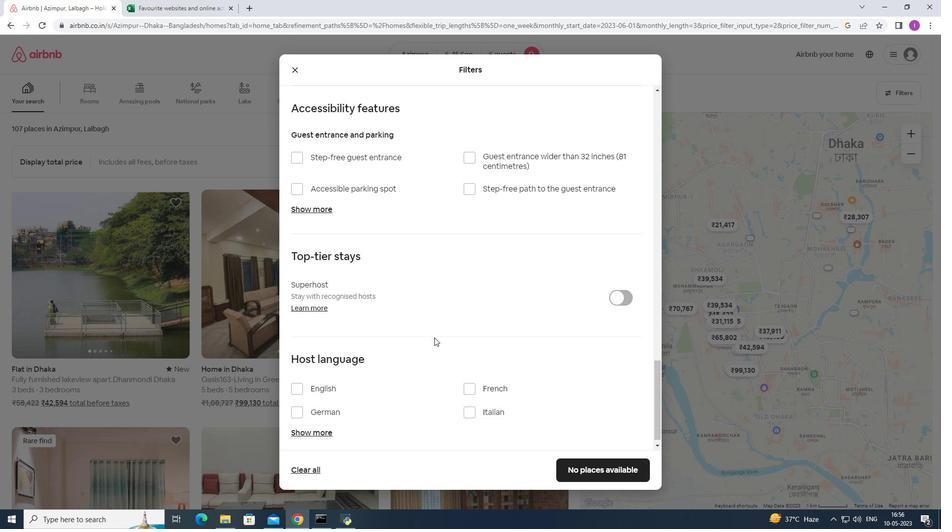 
Action: Mouse scrolled (434, 337) with delta (0, 0)
Screenshot: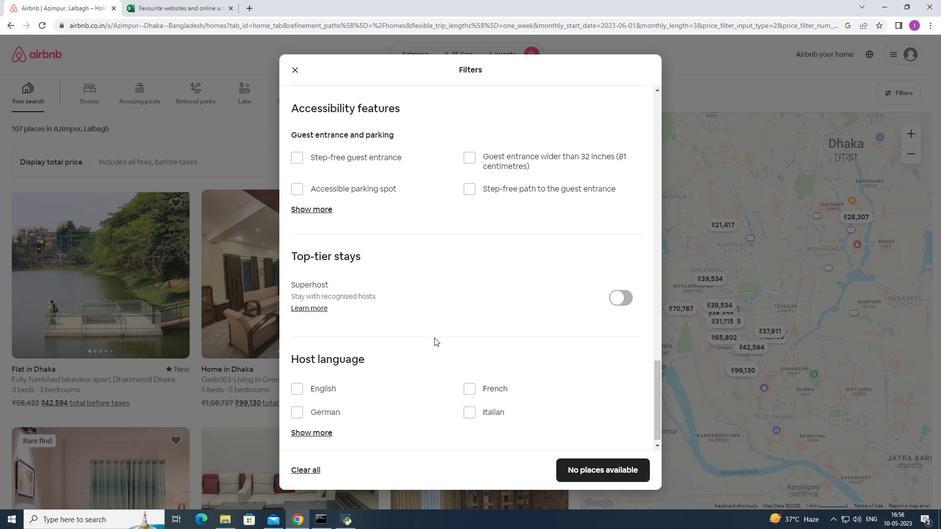 
Action: Mouse scrolled (434, 337) with delta (0, 0)
Screenshot: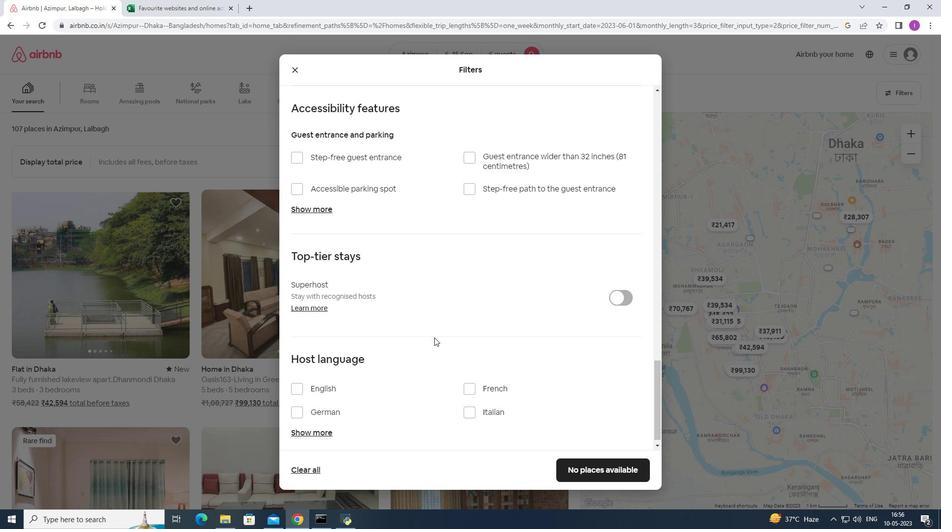 
Action: Mouse scrolled (434, 337) with delta (0, 0)
Screenshot: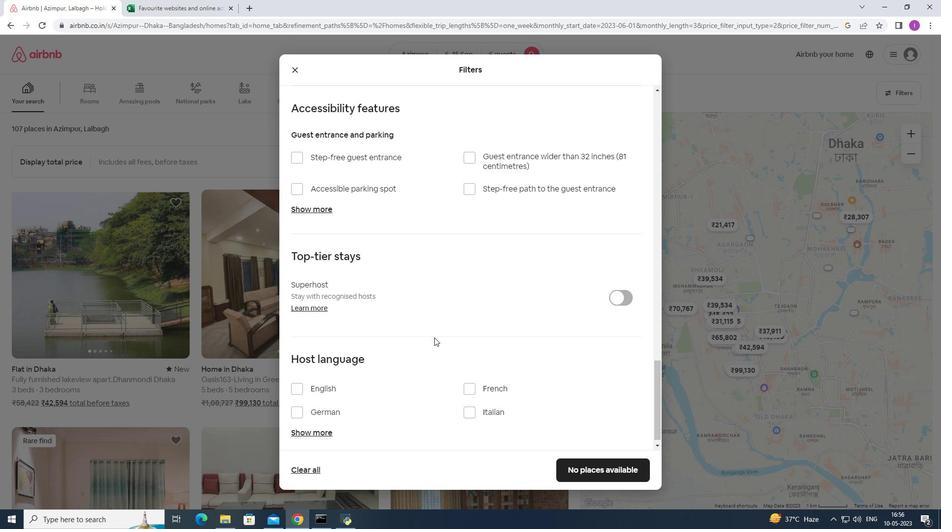 
Action: Mouse moved to (292, 380)
Screenshot: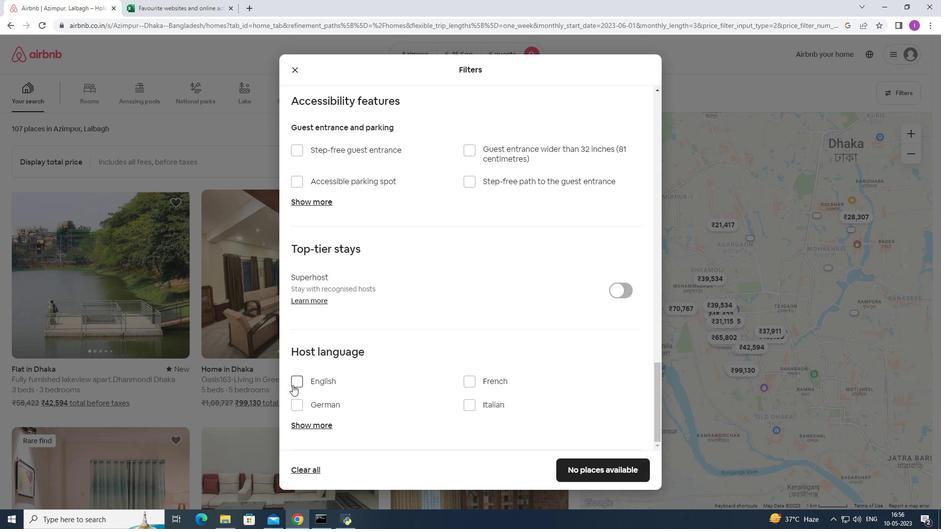 
Action: Mouse pressed left at (292, 380)
Screenshot: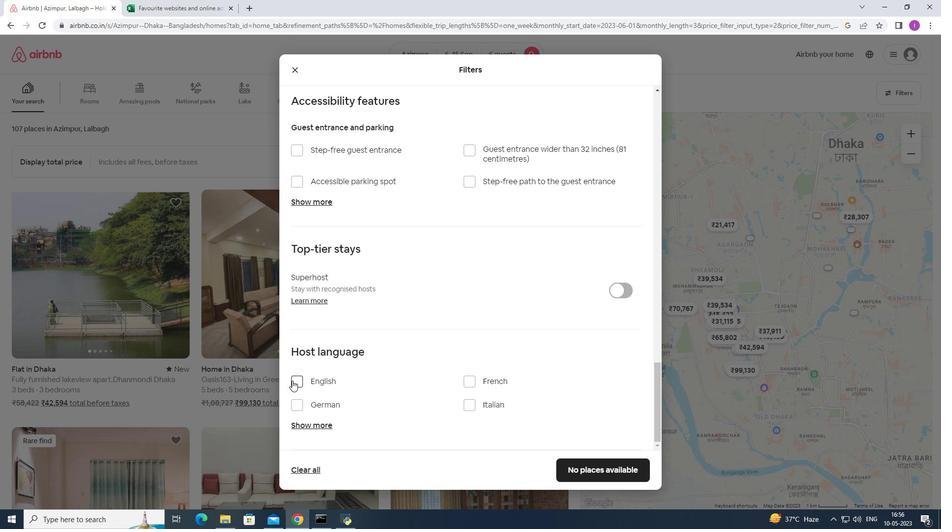 
Action: Mouse moved to (573, 464)
Screenshot: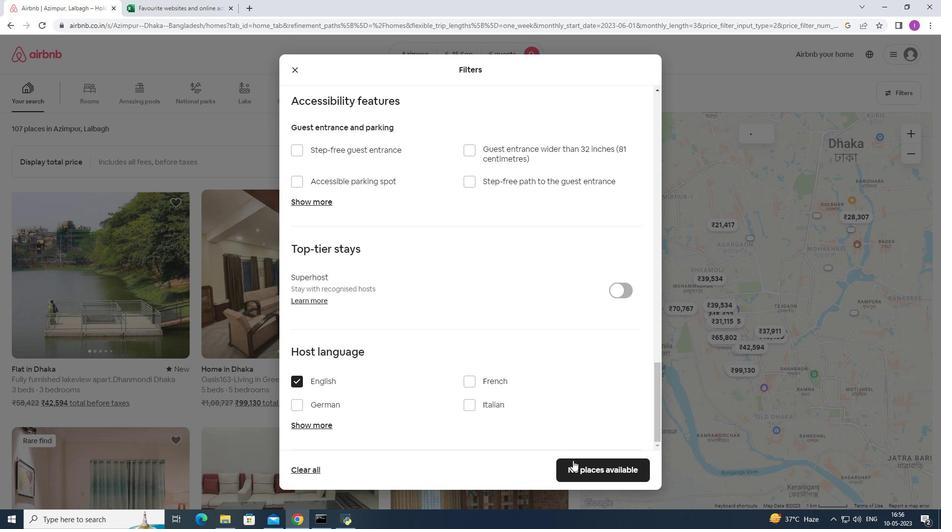 
Action: Mouse pressed left at (573, 464)
Screenshot: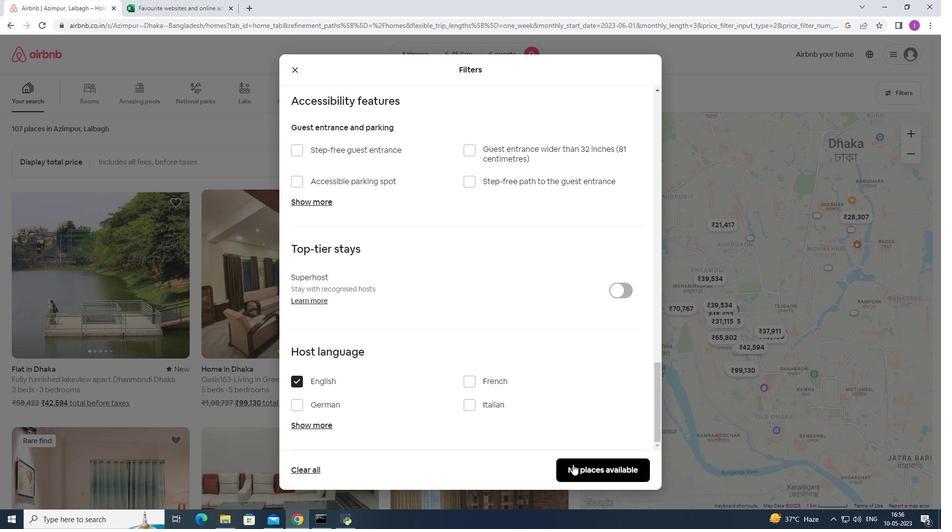 
Action: Mouse moved to (581, 478)
Screenshot: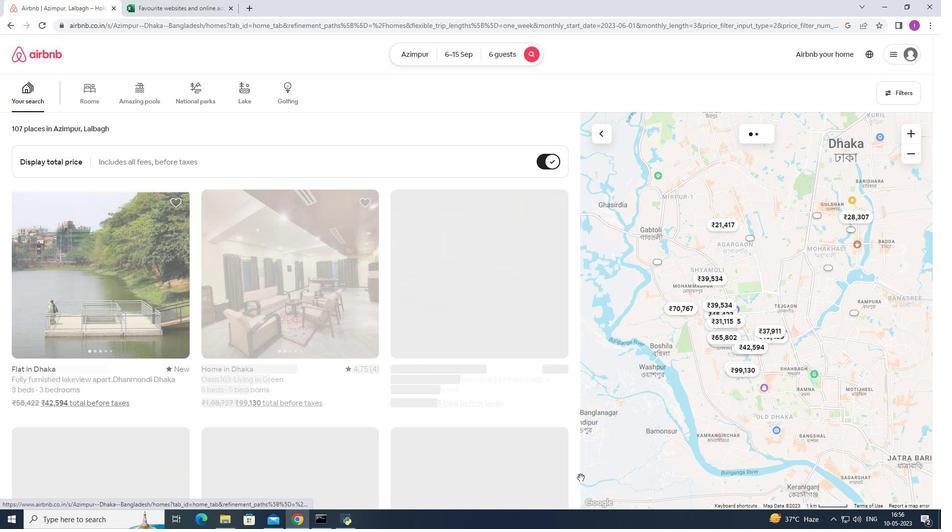 
